 Task: Look for space in Petrosani, Romania from 5th July, 2023 to 15th July, 2023 for 9 adults in price range Rs.15000 to Rs.25000. Place can be entire place with 5 bedrooms having 5 beds and 5 bathrooms. Property type can be house, flat, guest house. Booking option can be shelf check-in. Required host language is English.
Action: Mouse moved to (474, 99)
Screenshot: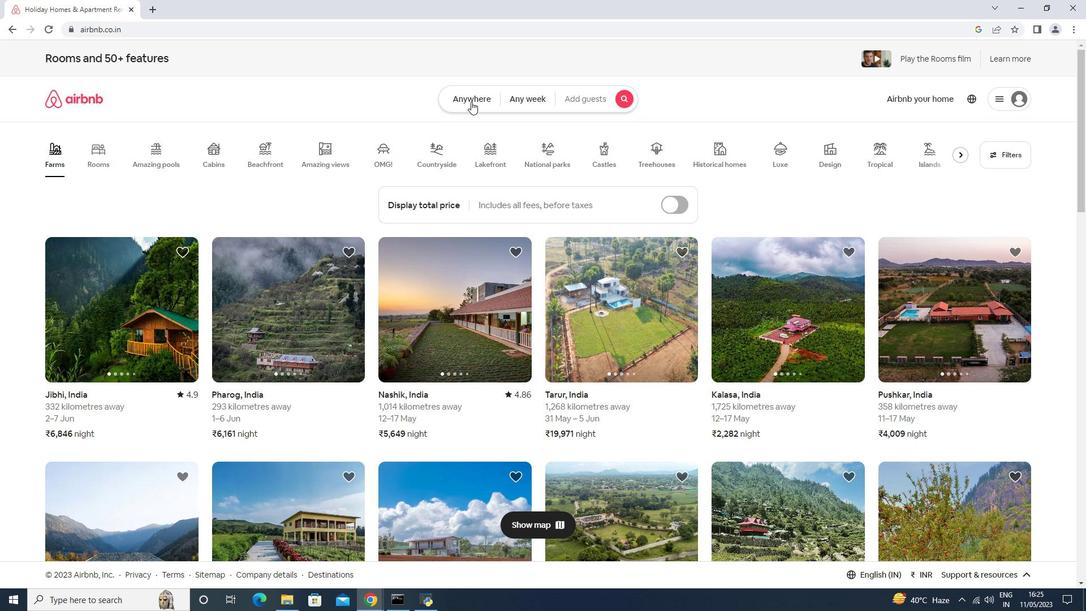 
Action: Mouse pressed left at (474, 99)
Screenshot: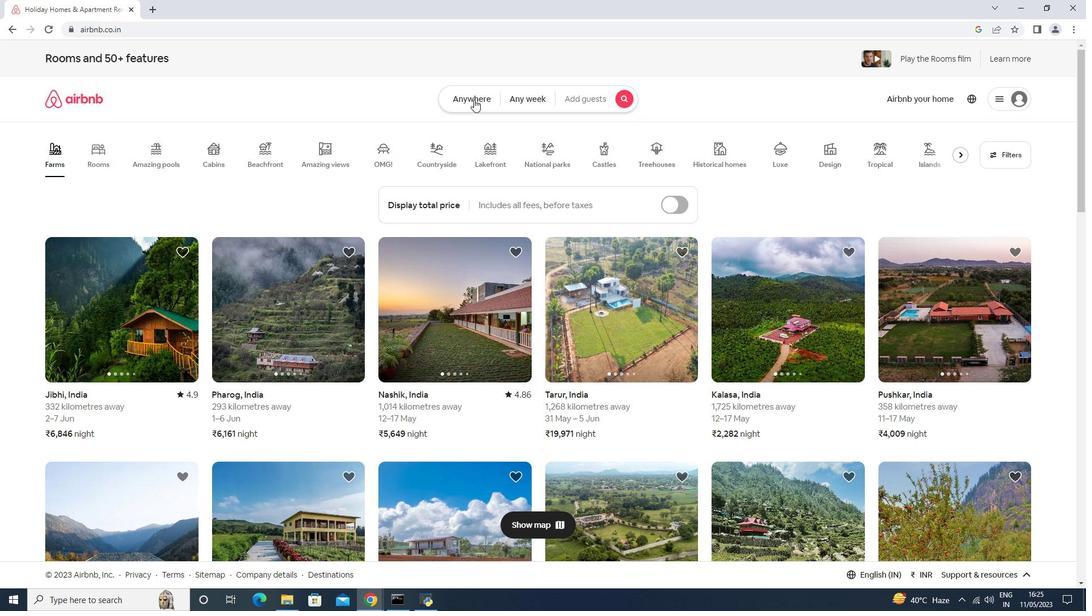 
Action: Mouse moved to (419, 143)
Screenshot: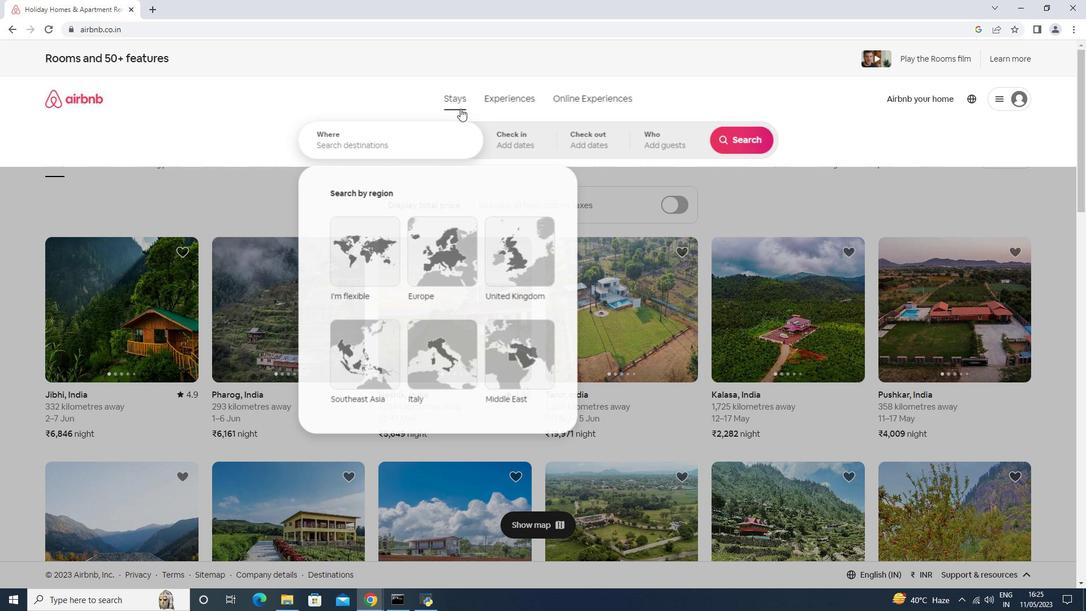 
Action: Mouse pressed left at (419, 143)
Screenshot: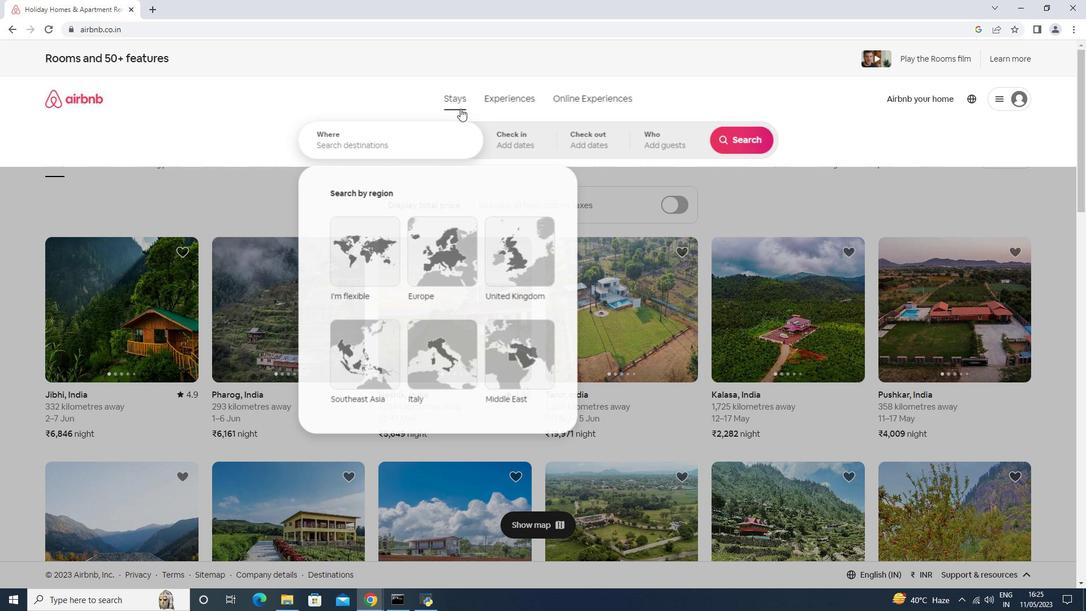 
Action: Mouse moved to (420, 143)
Screenshot: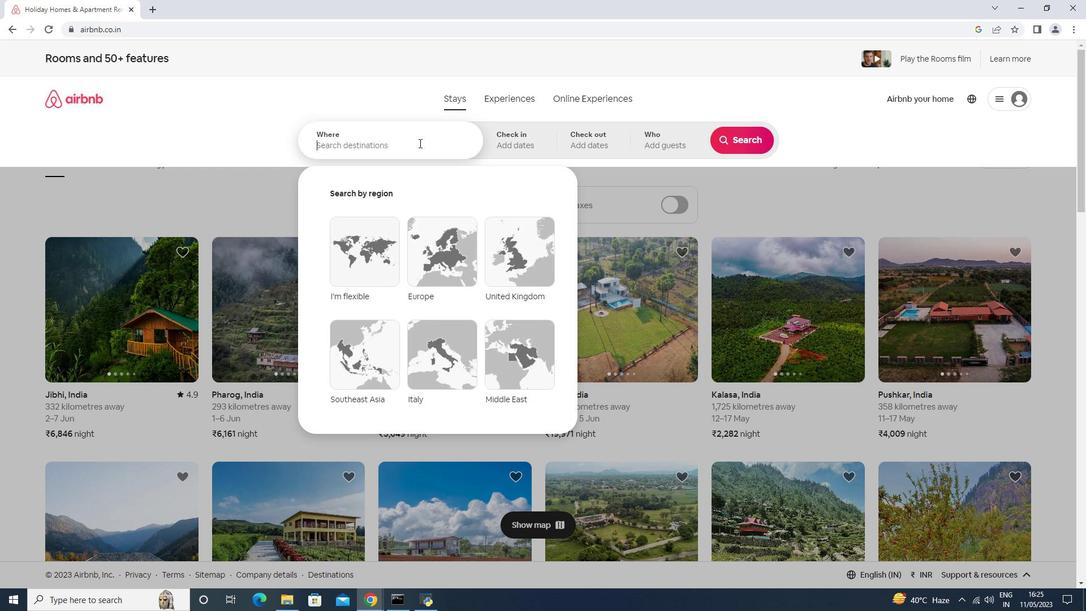
Action: Key pressed <Key.shift>Petrosani,<Key.space><Key.shift>Romania<Key.enter>
Screenshot: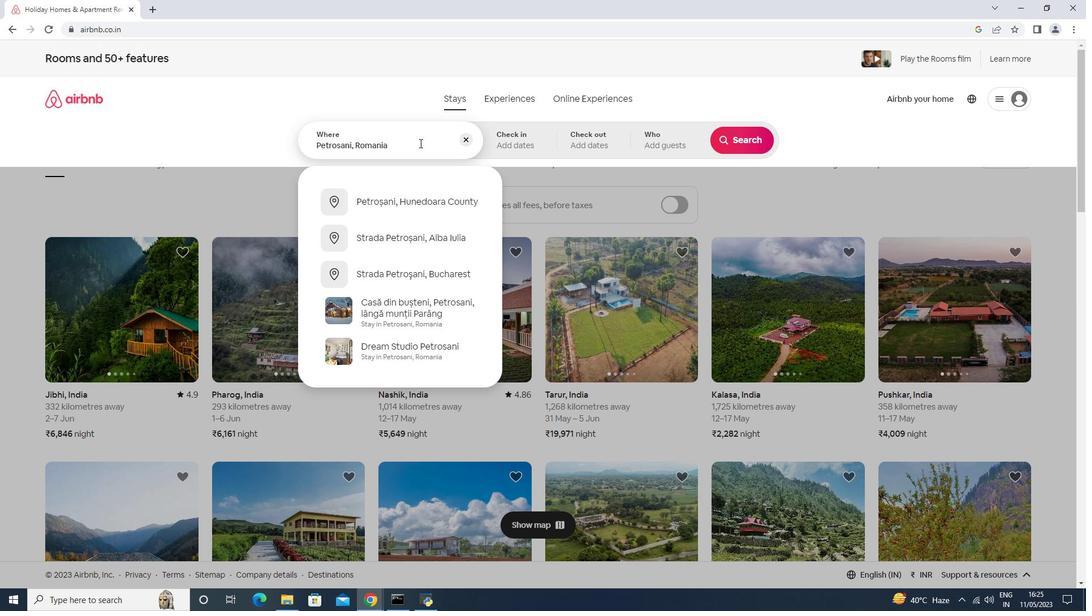 
Action: Mouse moved to (735, 232)
Screenshot: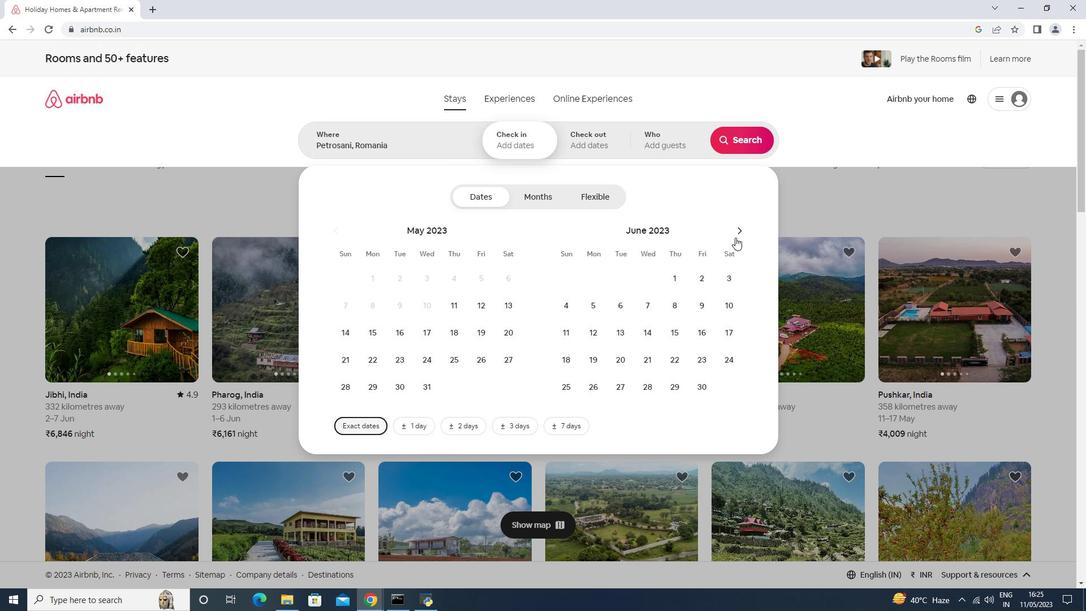 
Action: Mouse pressed left at (735, 232)
Screenshot: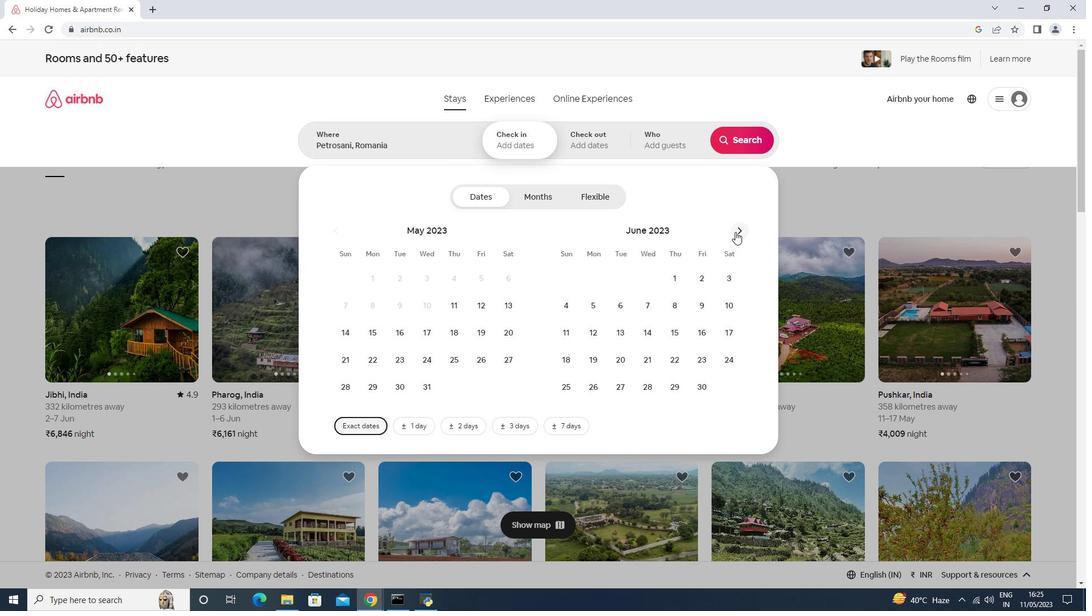 
Action: Mouse moved to (645, 306)
Screenshot: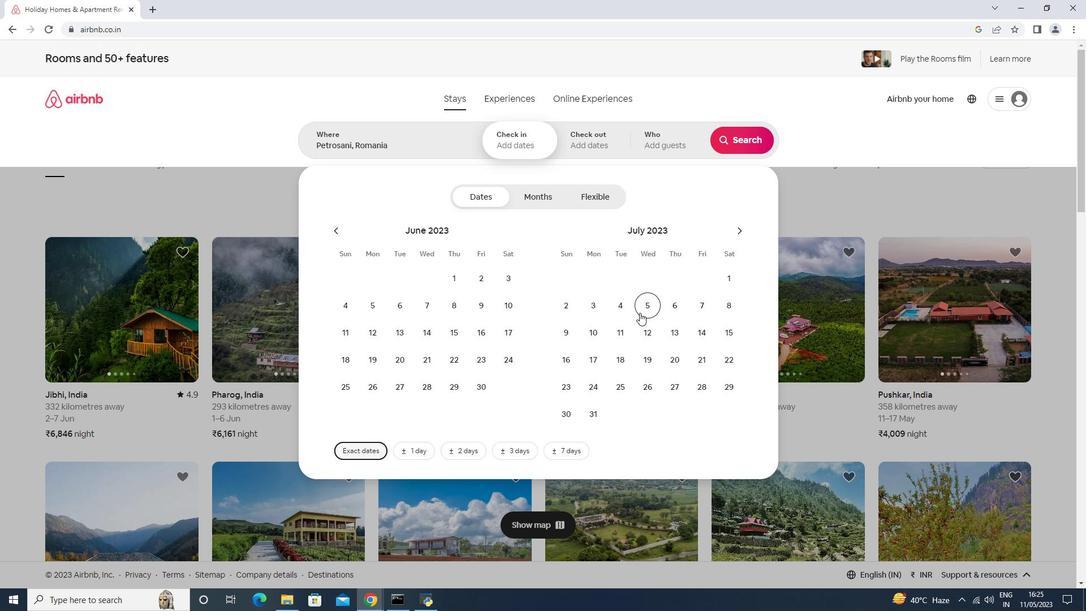 
Action: Mouse pressed left at (645, 306)
Screenshot: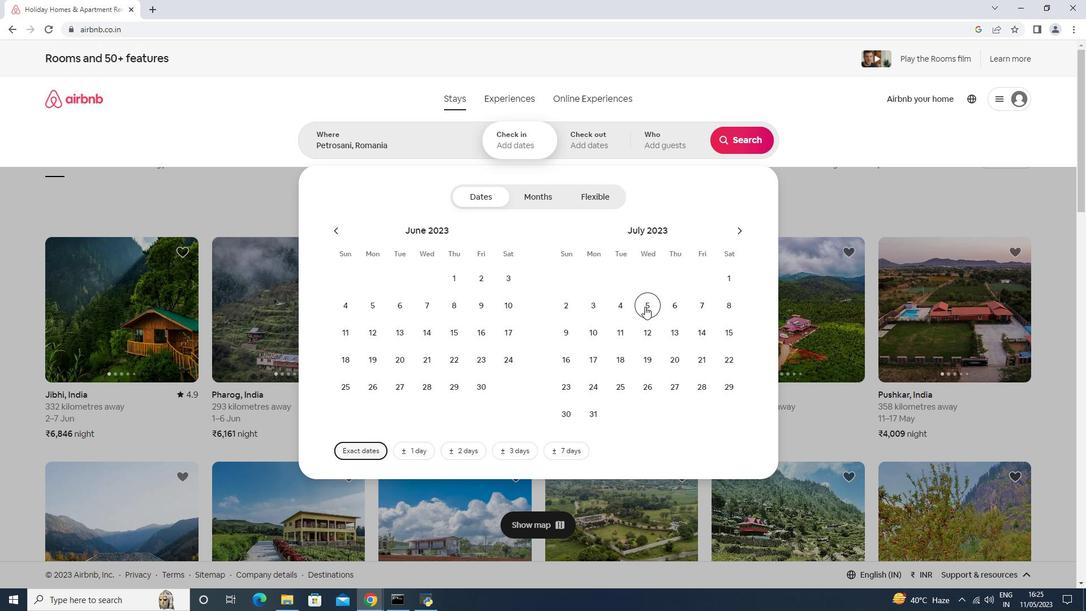 
Action: Mouse moved to (725, 327)
Screenshot: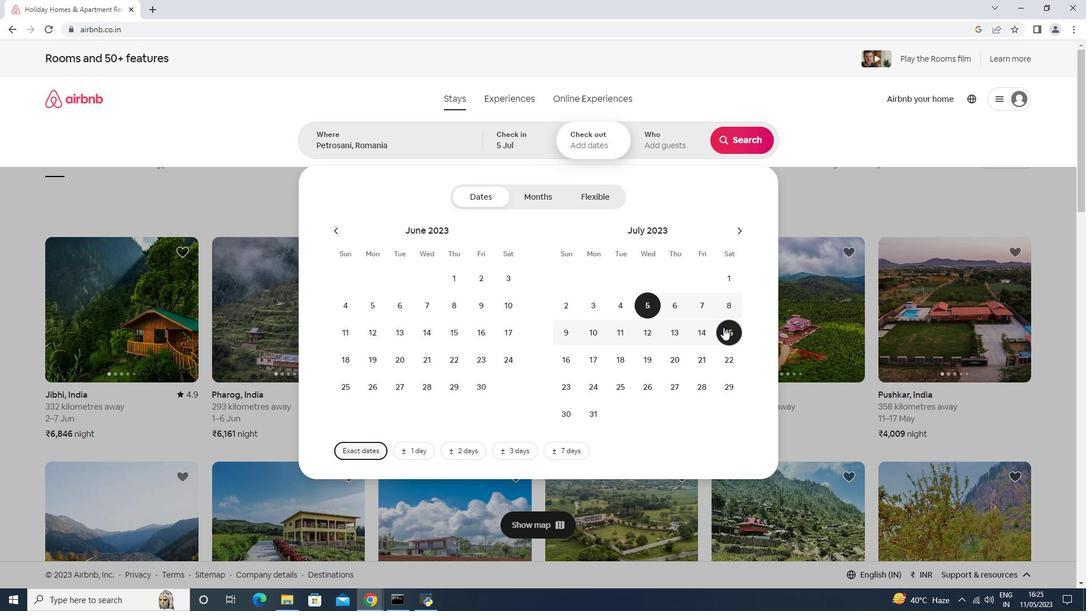 
Action: Mouse pressed left at (724, 327)
Screenshot: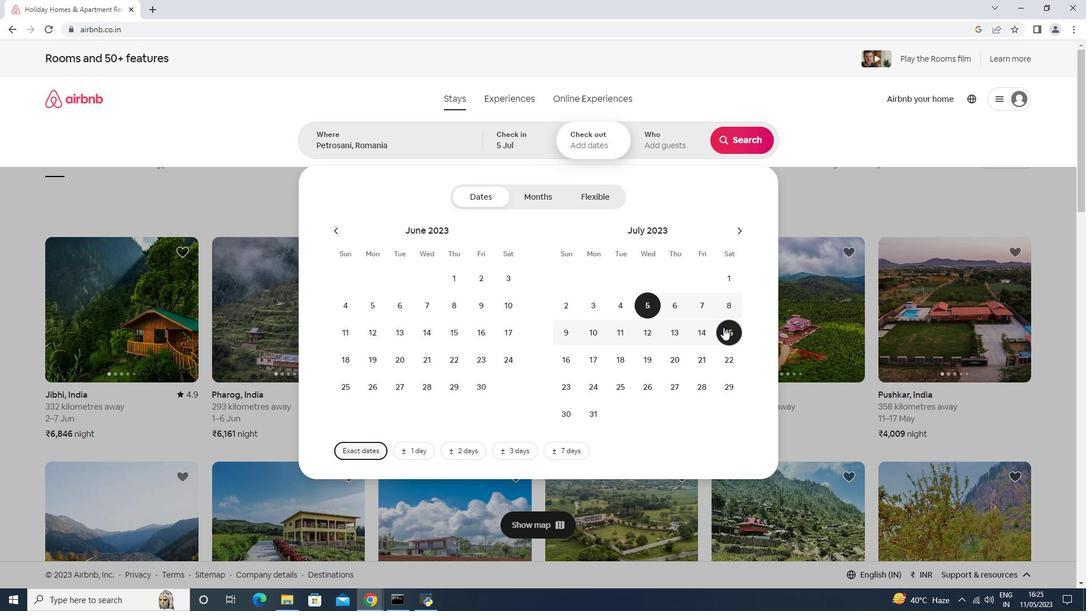 
Action: Mouse moved to (680, 146)
Screenshot: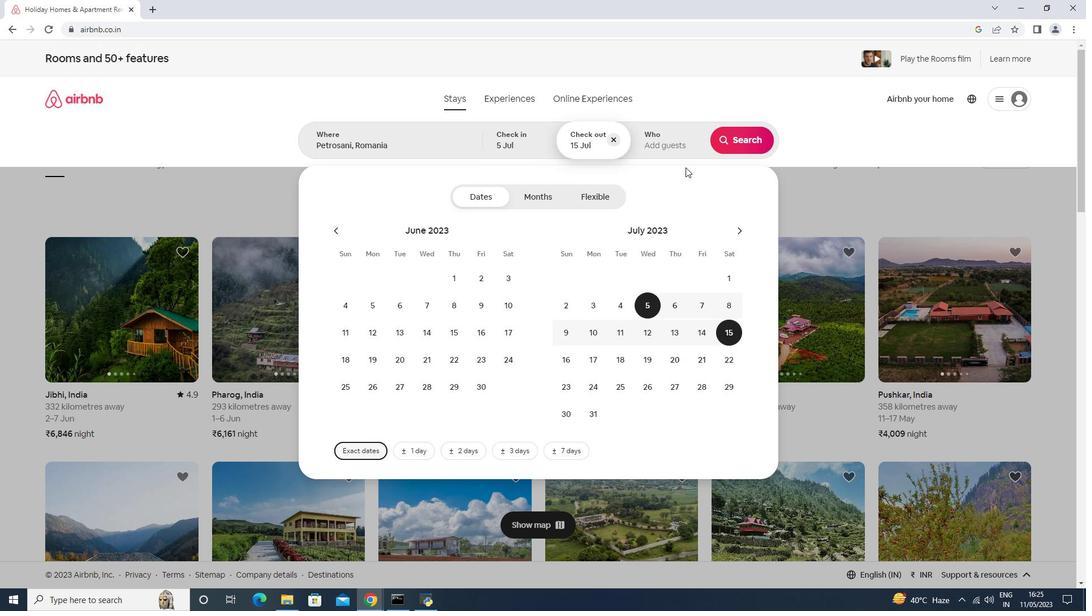 
Action: Mouse pressed left at (680, 146)
Screenshot: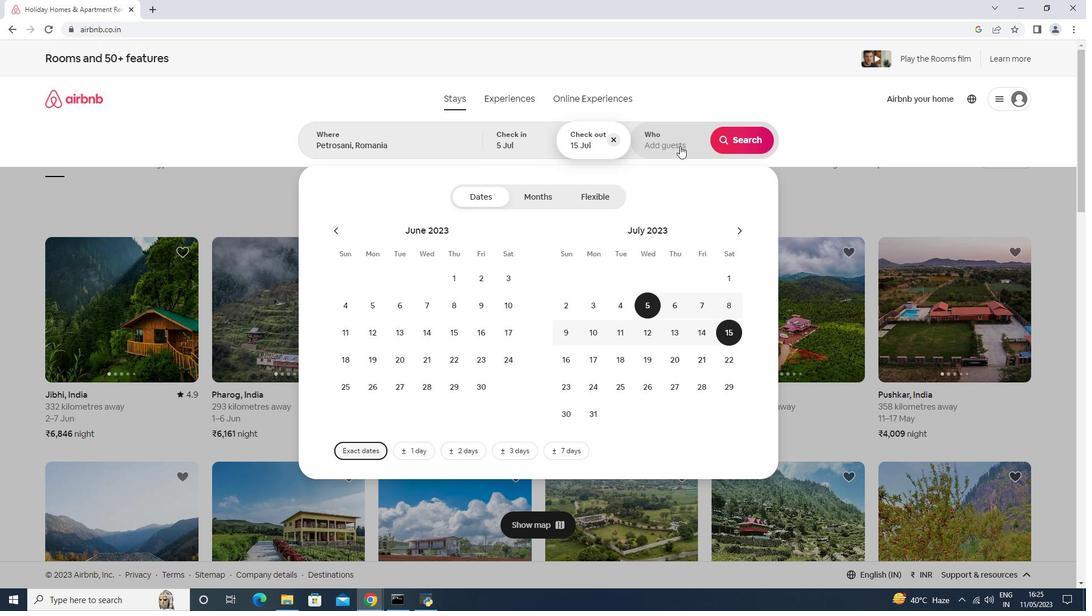 
Action: Mouse moved to (748, 199)
Screenshot: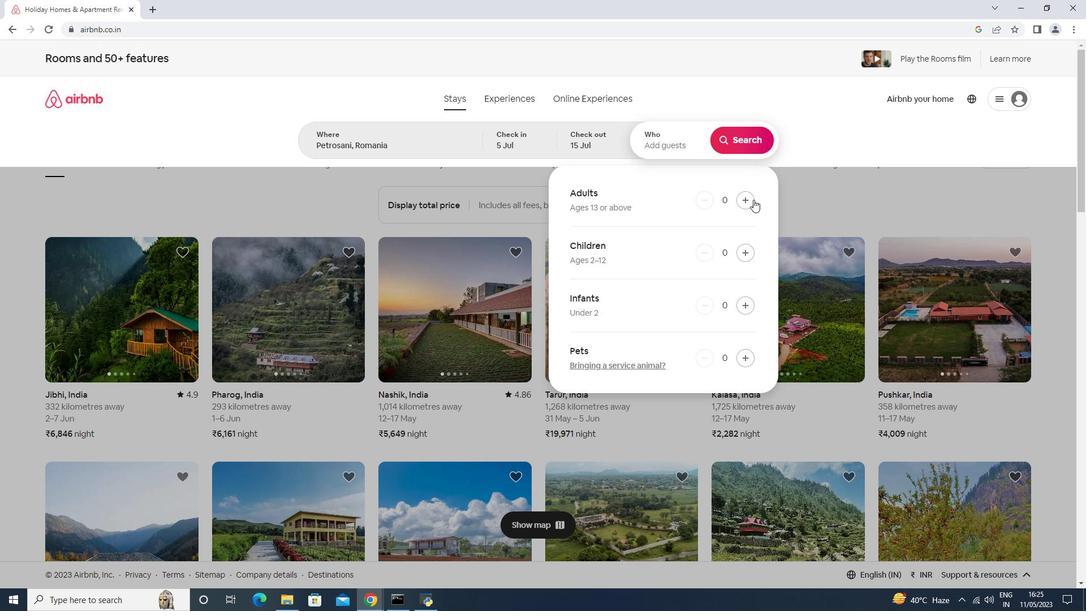
Action: Mouse pressed left at (748, 199)
Screenshot: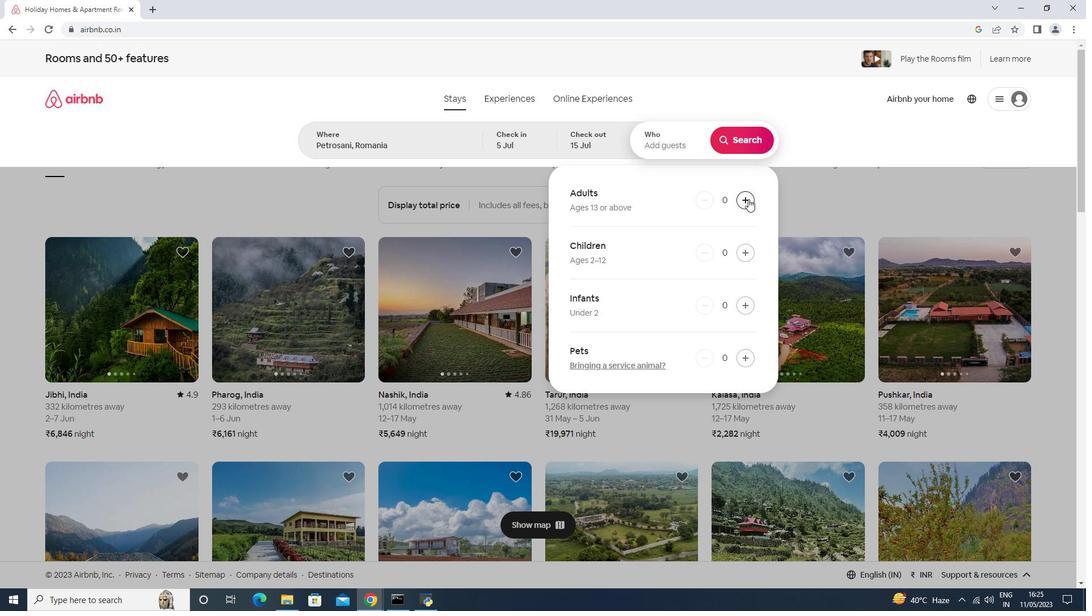 
Action: Mouse pressed left at (748, 199)
Screenshot: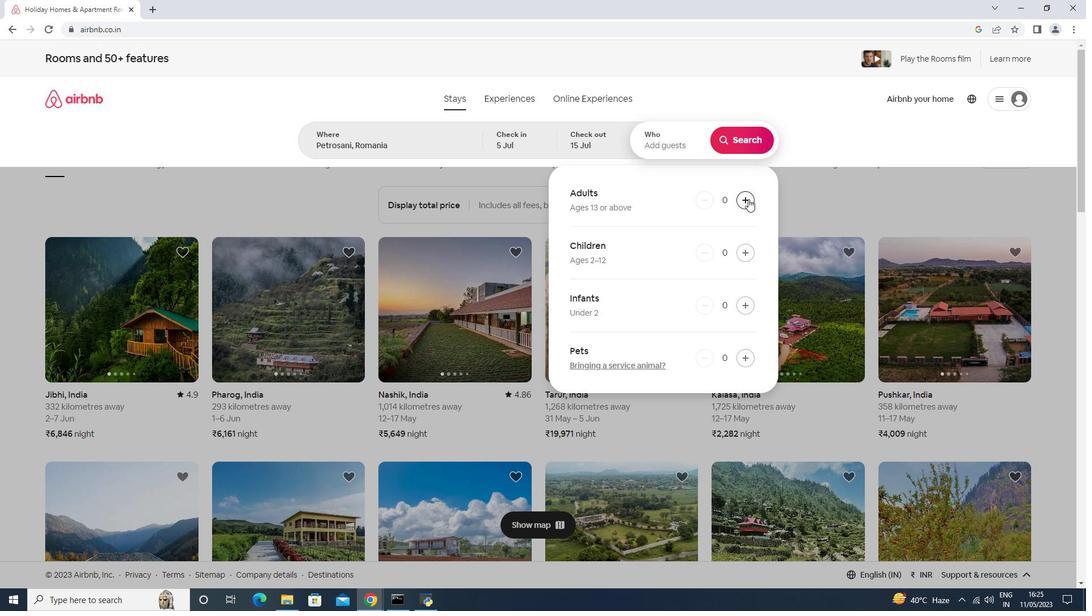 
Action: Mouse pressed left at (748, 199)
Screenshot: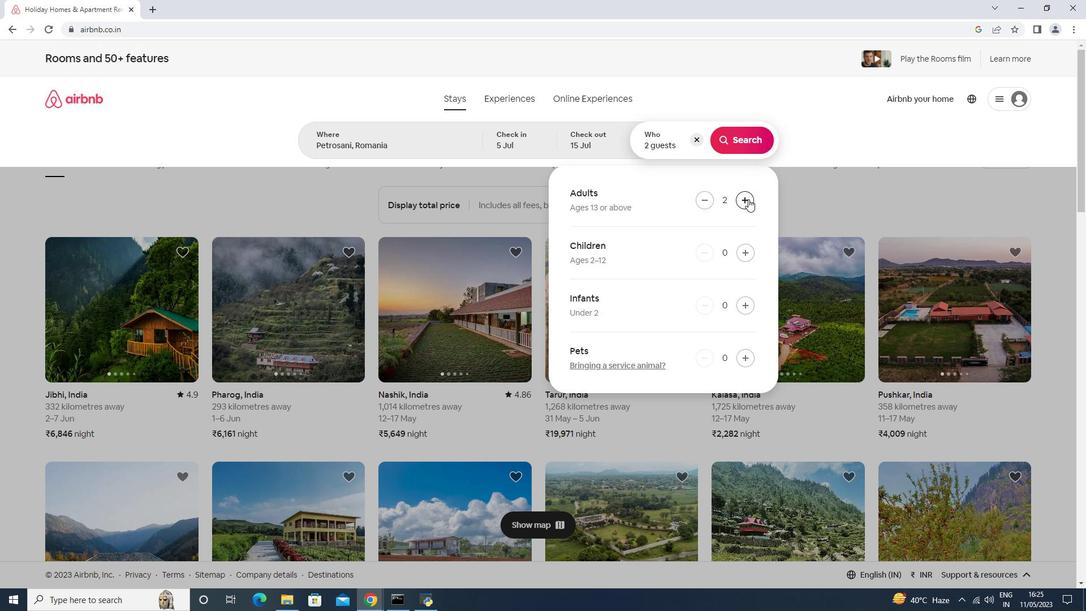 
Action: Mouse pressed left at (748, 199)
Screenshot: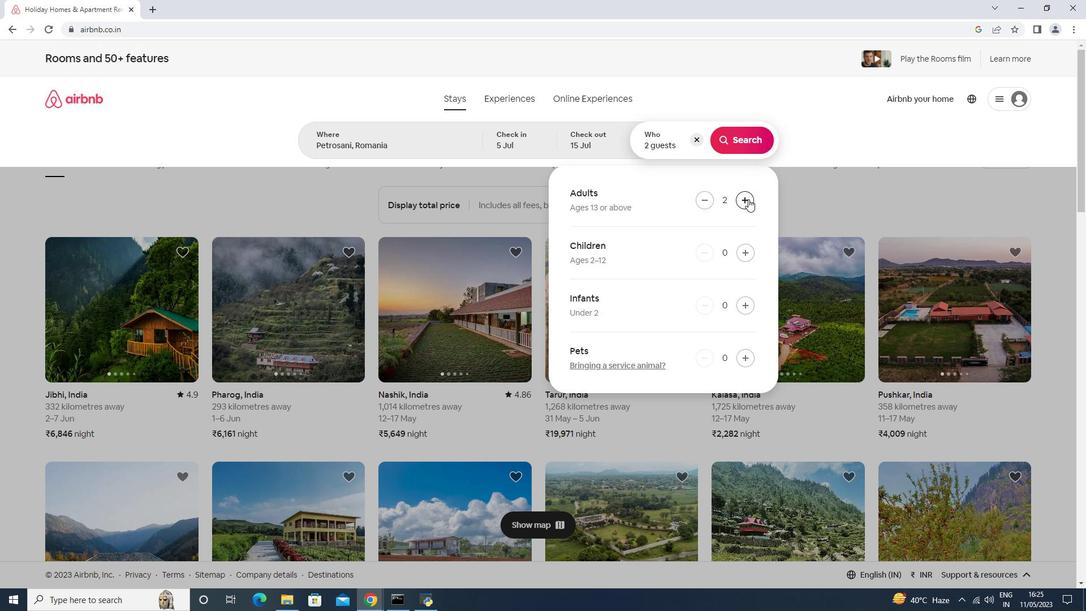 
Action: Mouse pressed left at (748, 199)
Screenshot: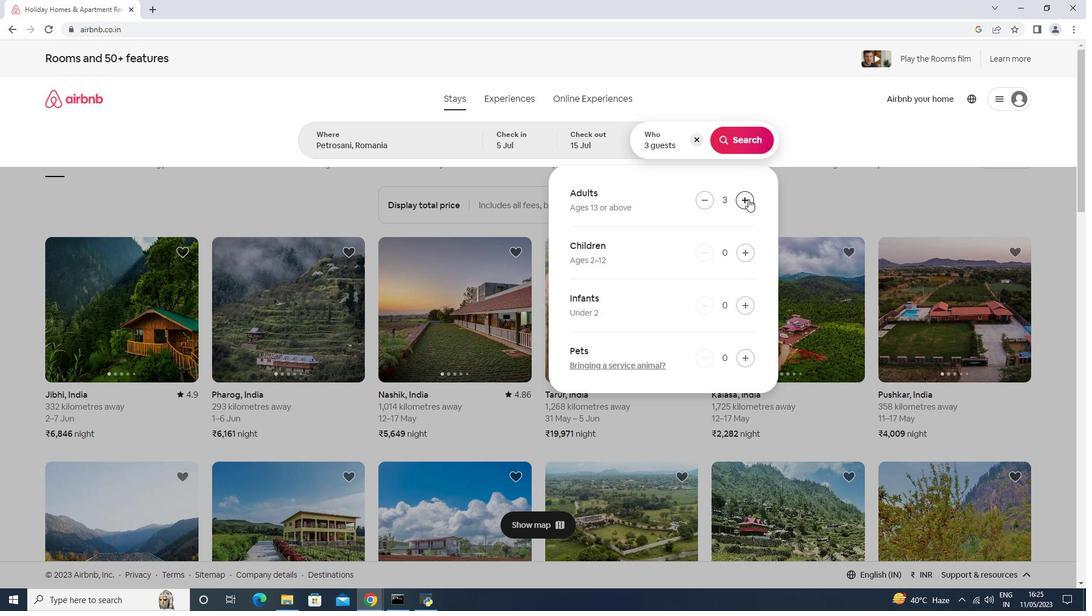 
Action: Mouse pressed left at (748, 199)
Screenshot: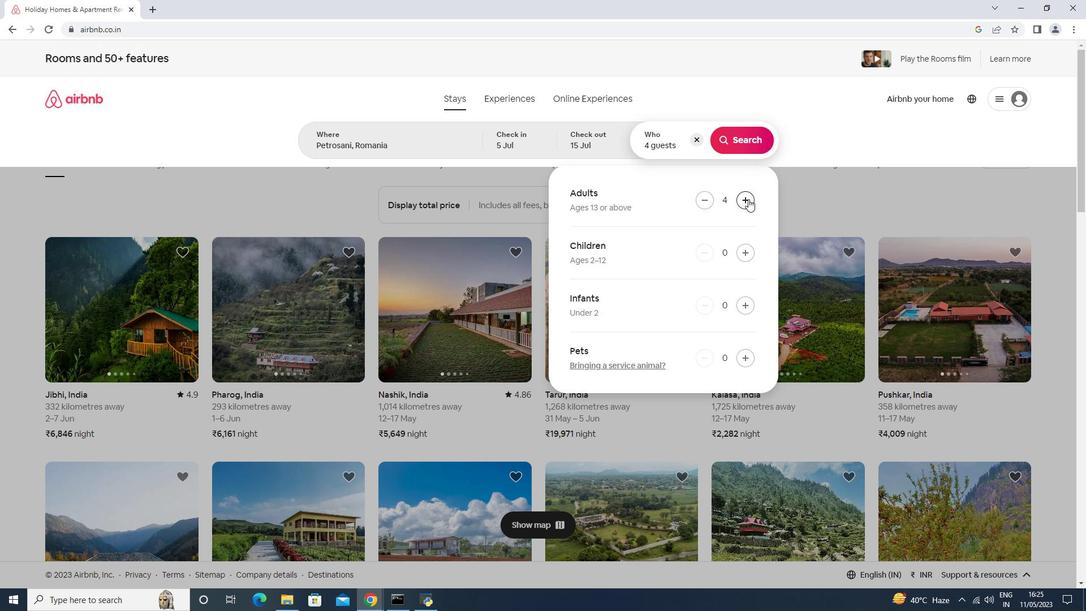 
Action: Mouse pressed left at (748, 199)
Screenshot: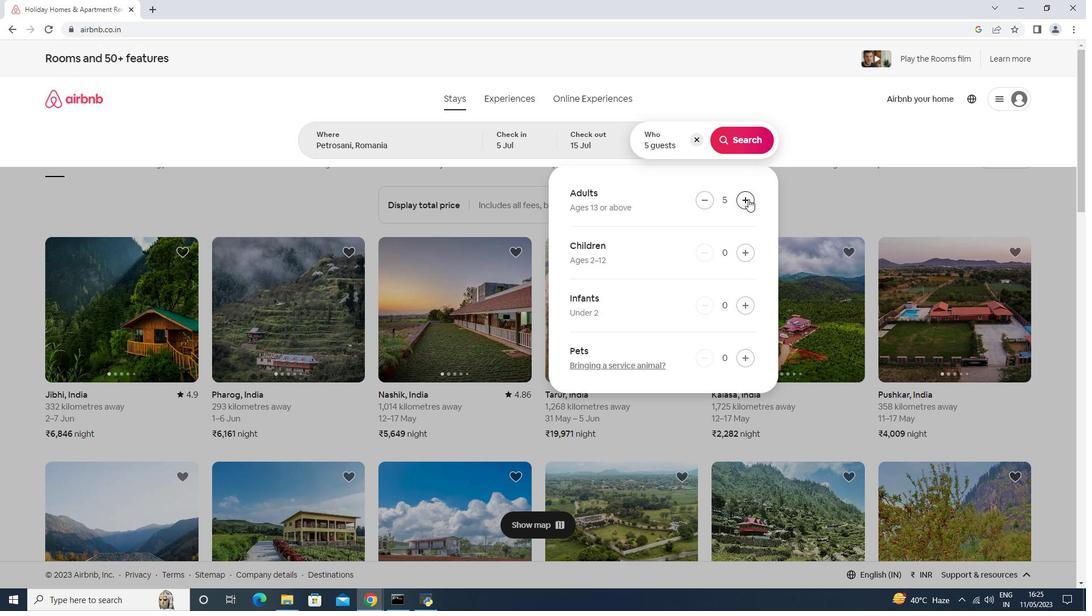 
Action: Mouse pressed left at (748, 199)
Screenshot: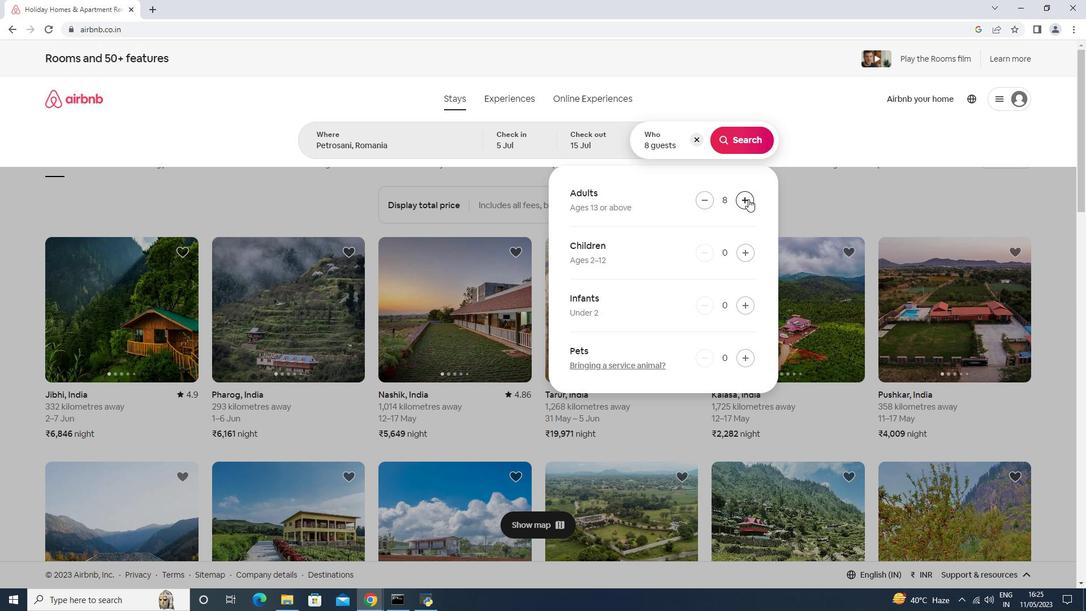 
Action: Mouse moved to (704, 200)
Screenshot: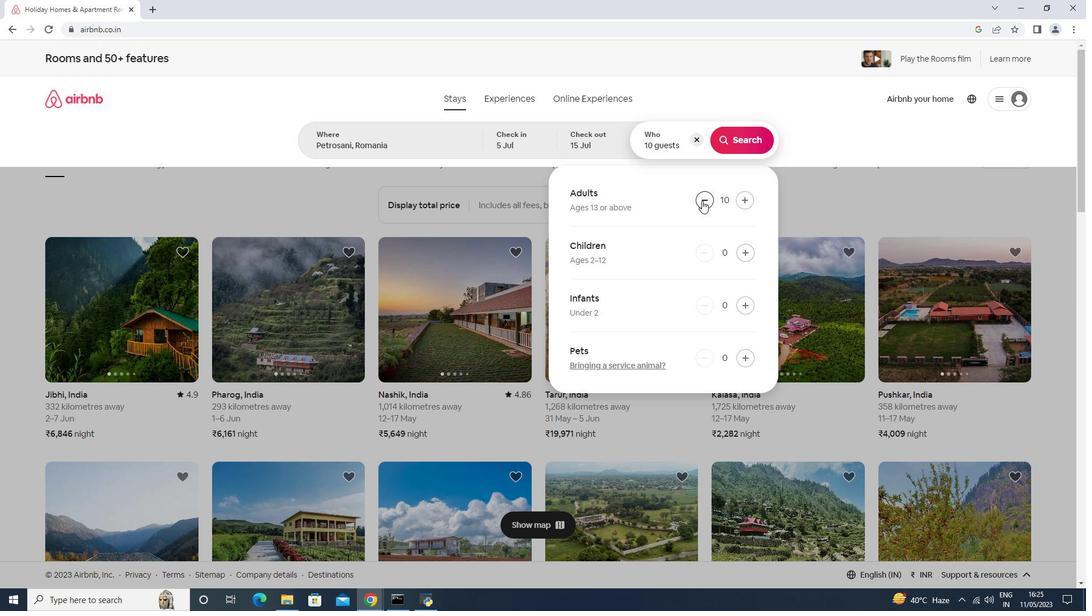 
Action: Mouse pressed left at (704, 200)
Screenshot: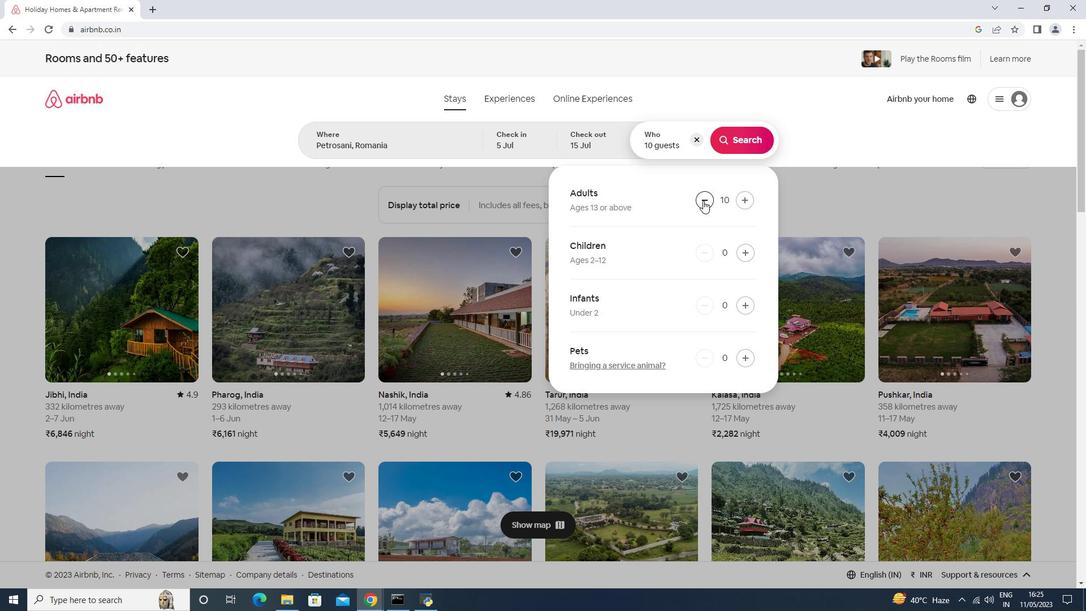 
Action: Mouse moved to (747, 137)
Screenshot: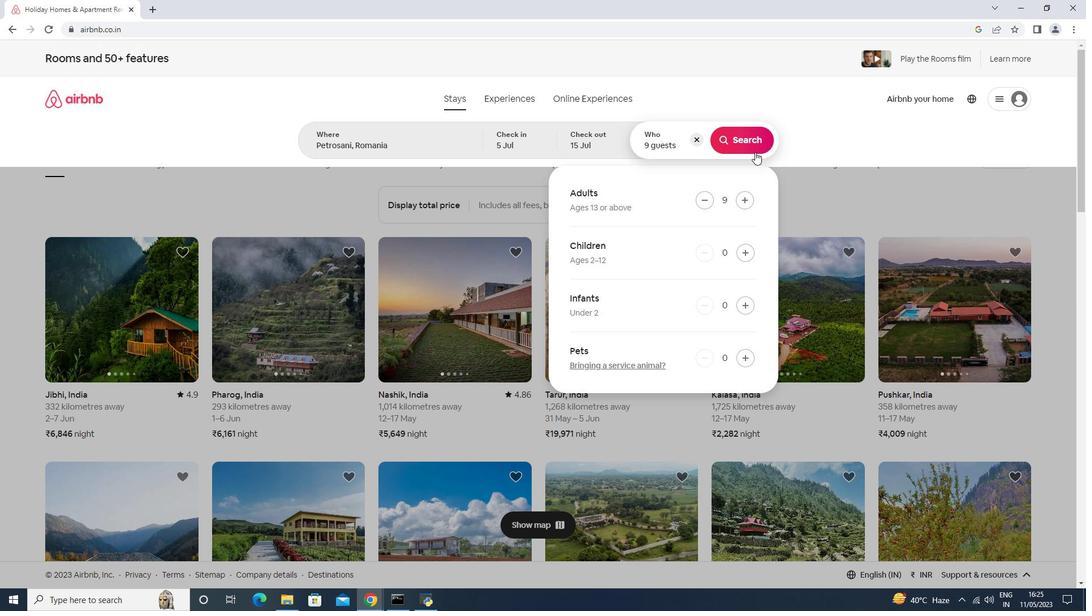
Action: Mouse pressed left at (747, 137)
Screenshot: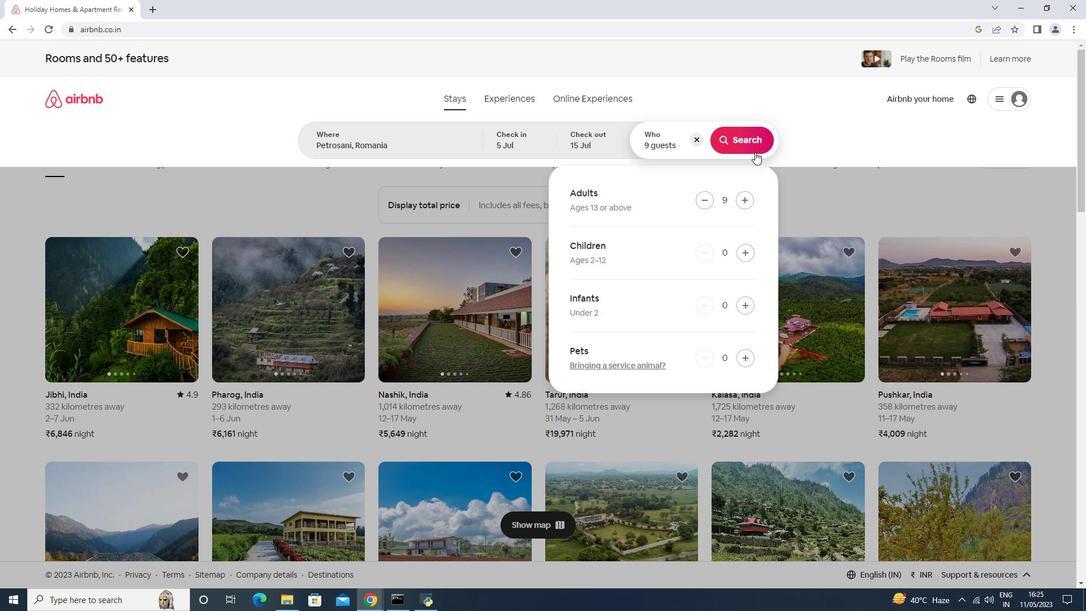 
Action: Mouse moved to (1040, 112)
Screenshot: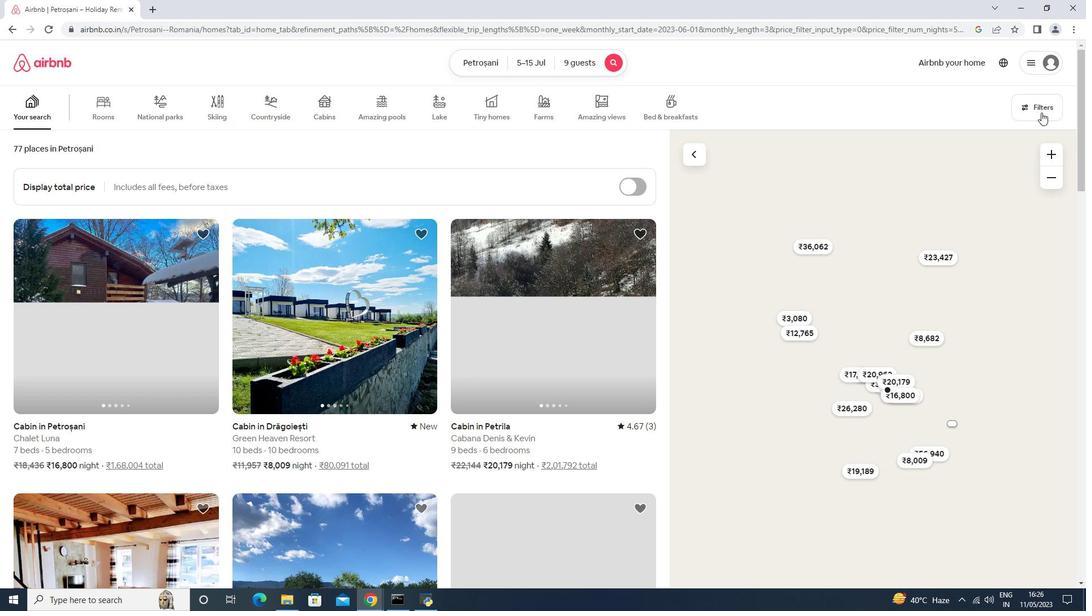 
Action: Mouse pressed left at (1040, 112)
Screenshot: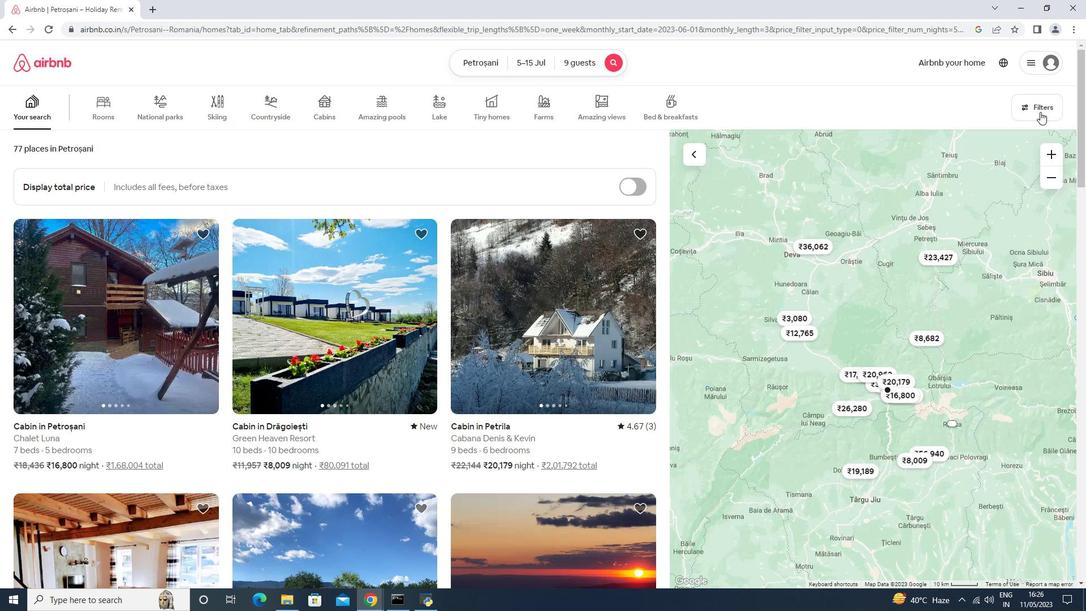 
Action: Mouse moved to (444, 376)
Screenshot: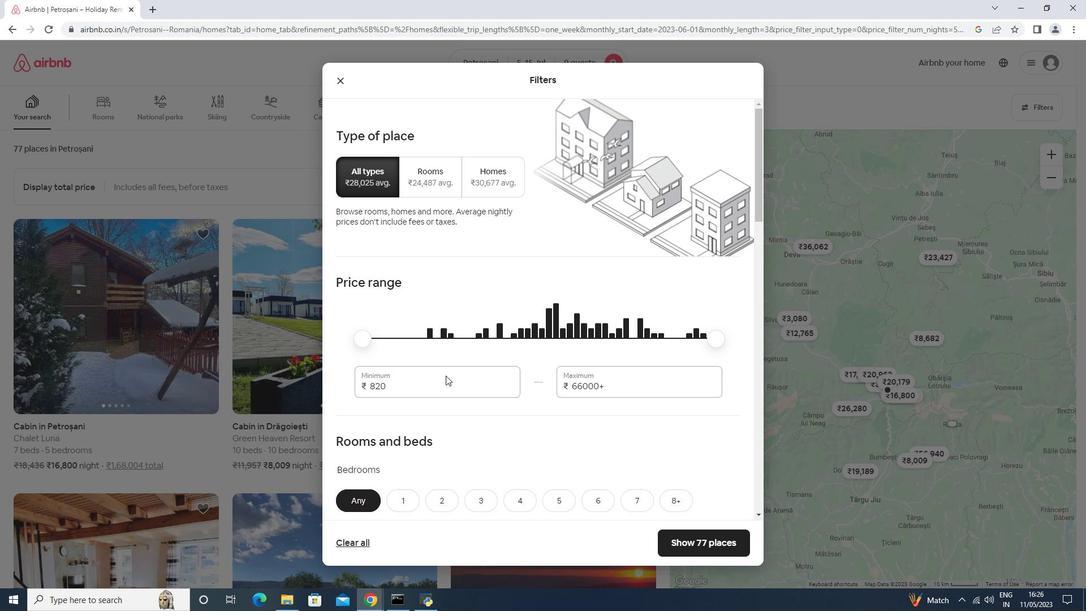 
Action: Mouse pressed left at (444, 376)
Screenshot: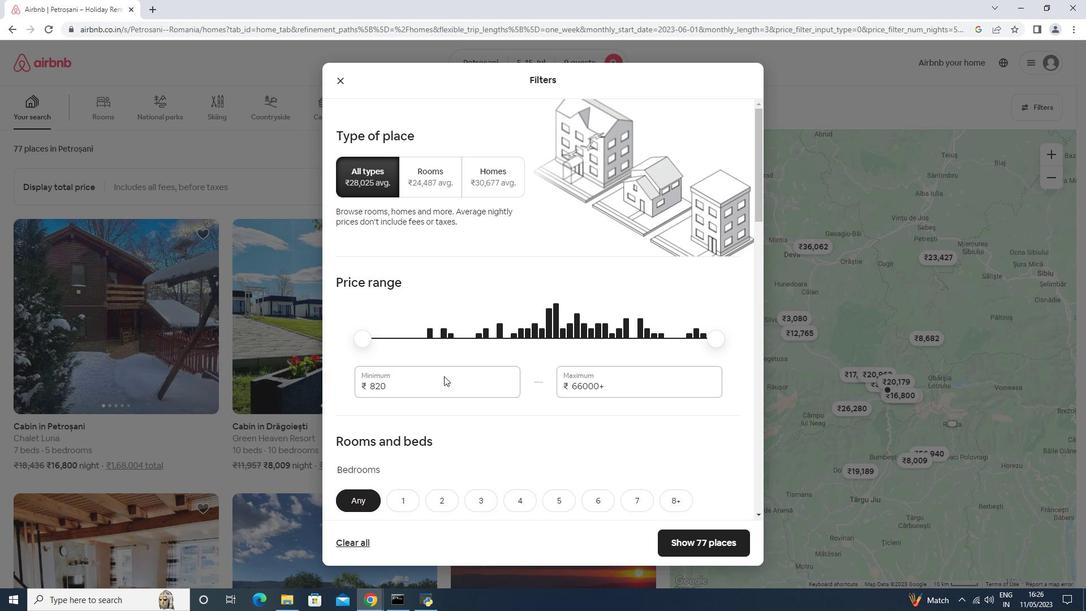 
Action: Mouse moved to (443, 368)
Screenshot: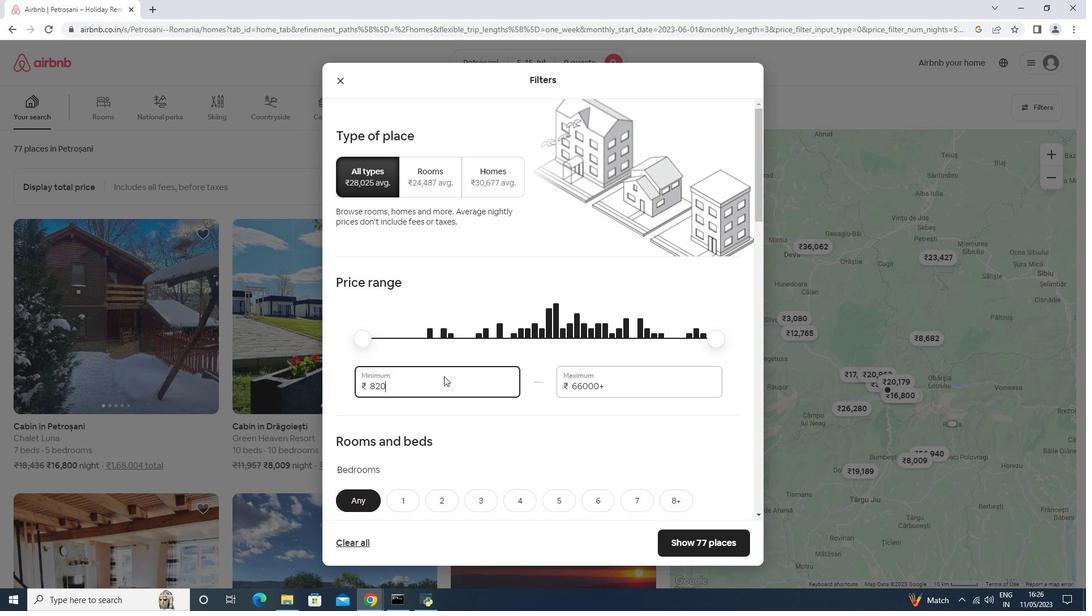 
Action: Key pressed <Key.backspace><Key.backspace><Key.backspace>15000<Key.tab>25000
Screenshot: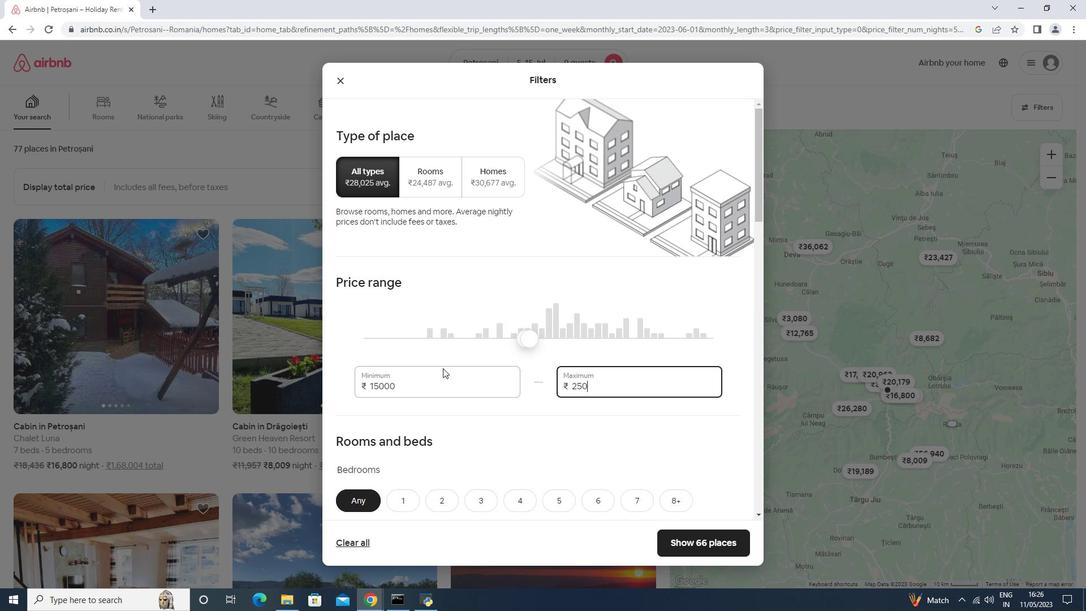 
Action: Mouse scrolled (443, 367) with delta (0, 0)
Screenshot: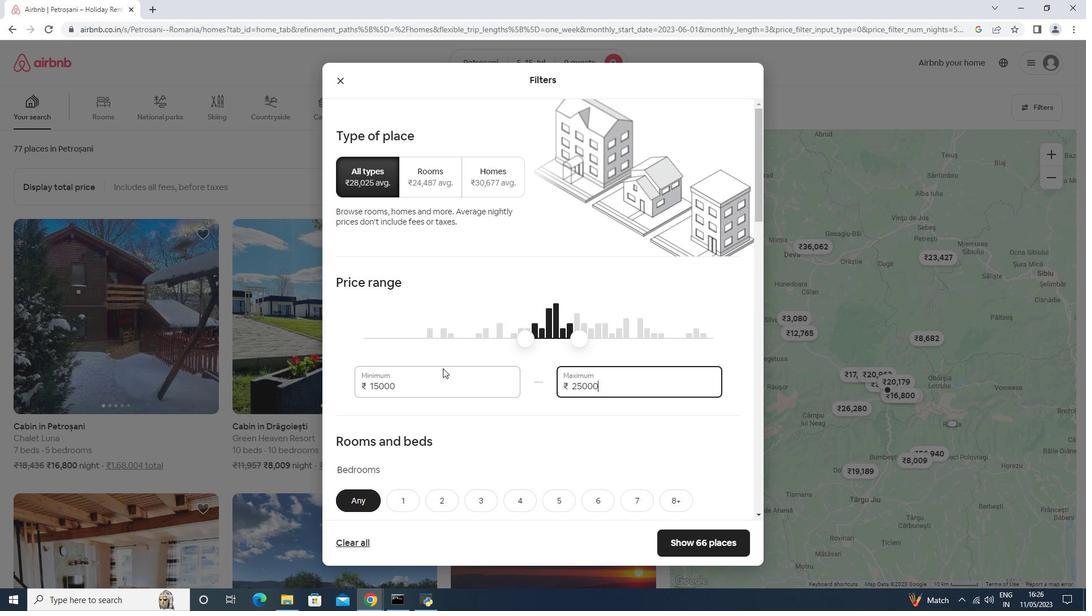 
Action: Mouse scrolled (443, 367) with delta (0, 0)
Screenshot: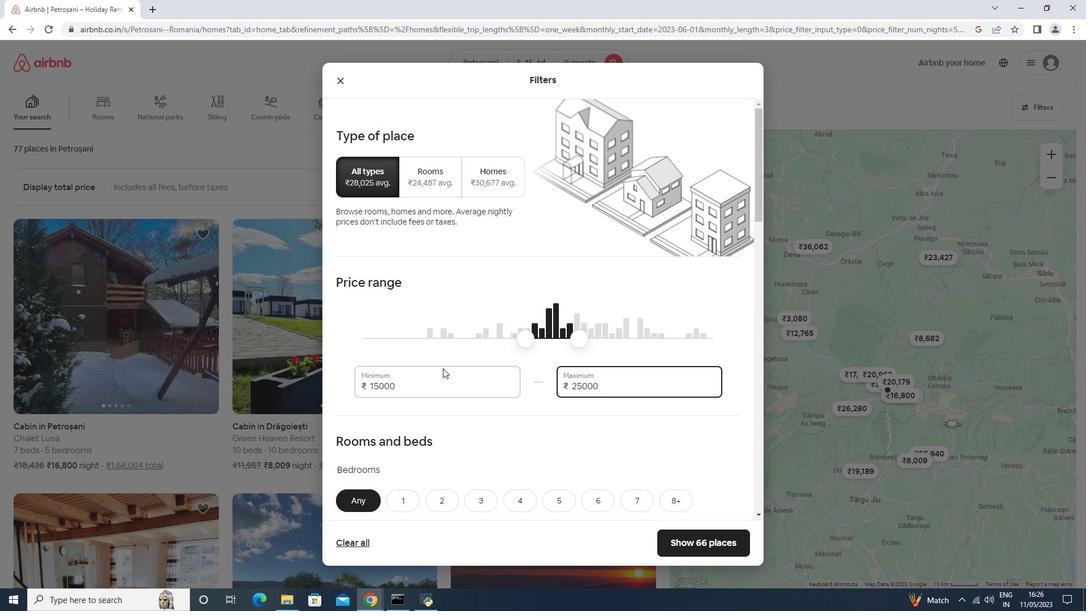
Action: Mouse moved to (568, 385)
Screenshot: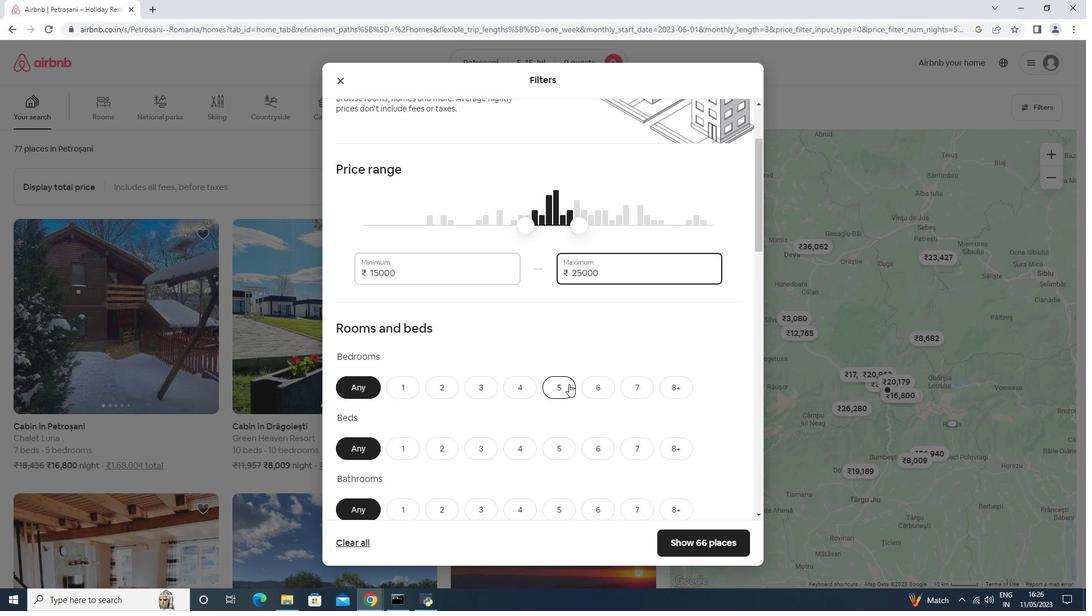 
Action: Mouse pressed left at (568, 385)
Screenshot: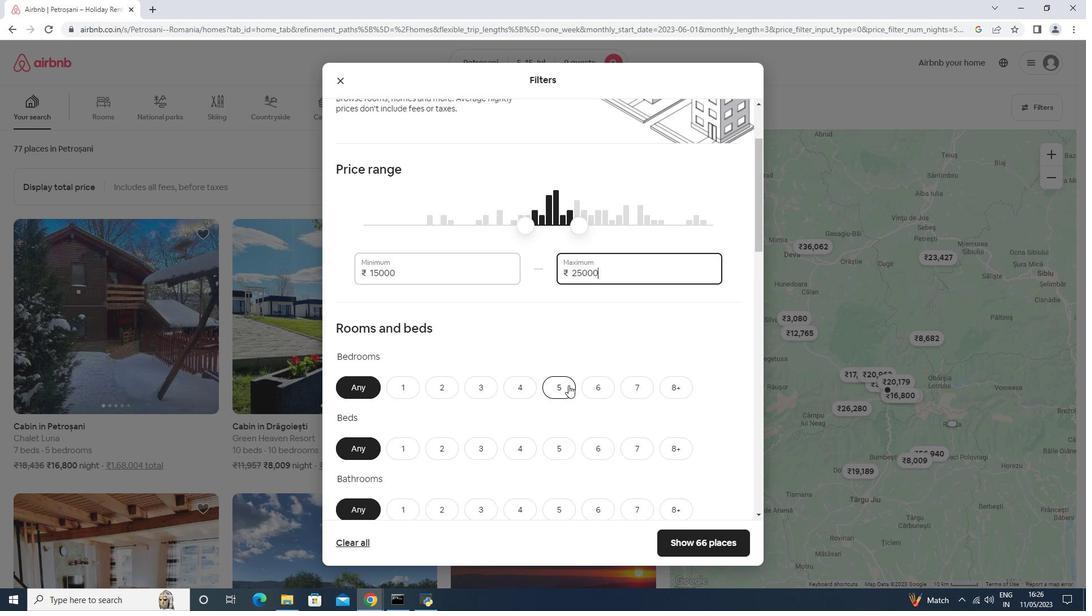 
Action: Mouse moved to (564, 455)
Screenshot: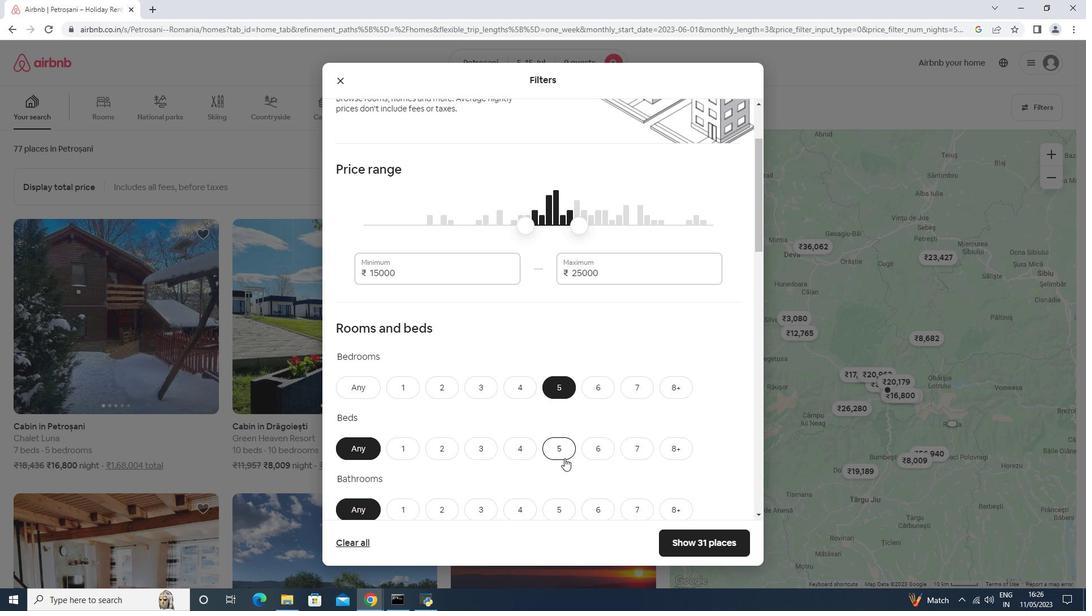 
Action: Mouse pressed left at (564, 455)
Screenshot: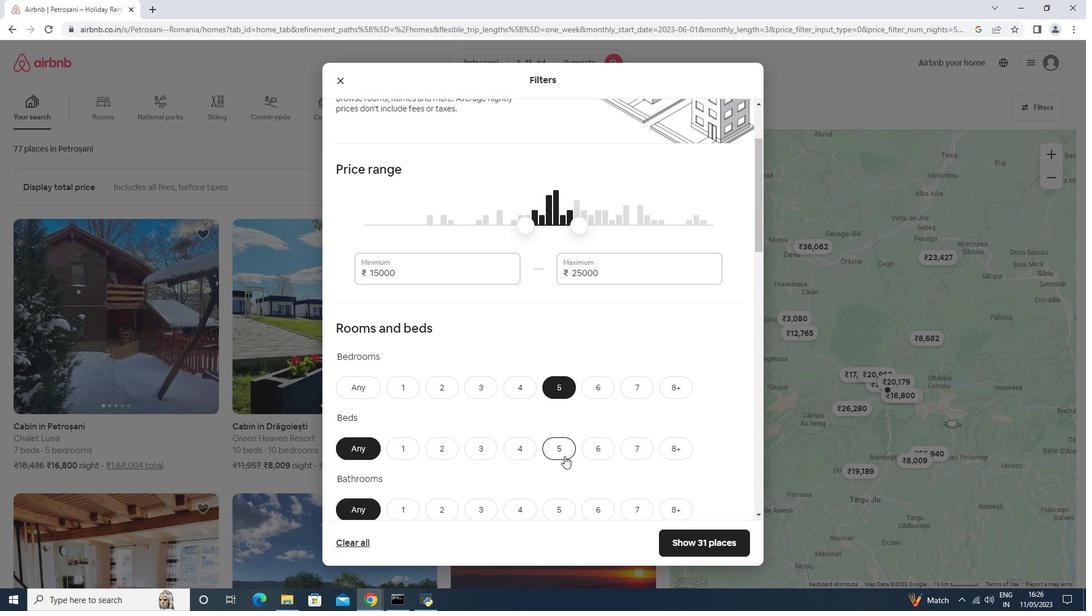 
Action: Mouse moved to (555, 504)
Screenshot: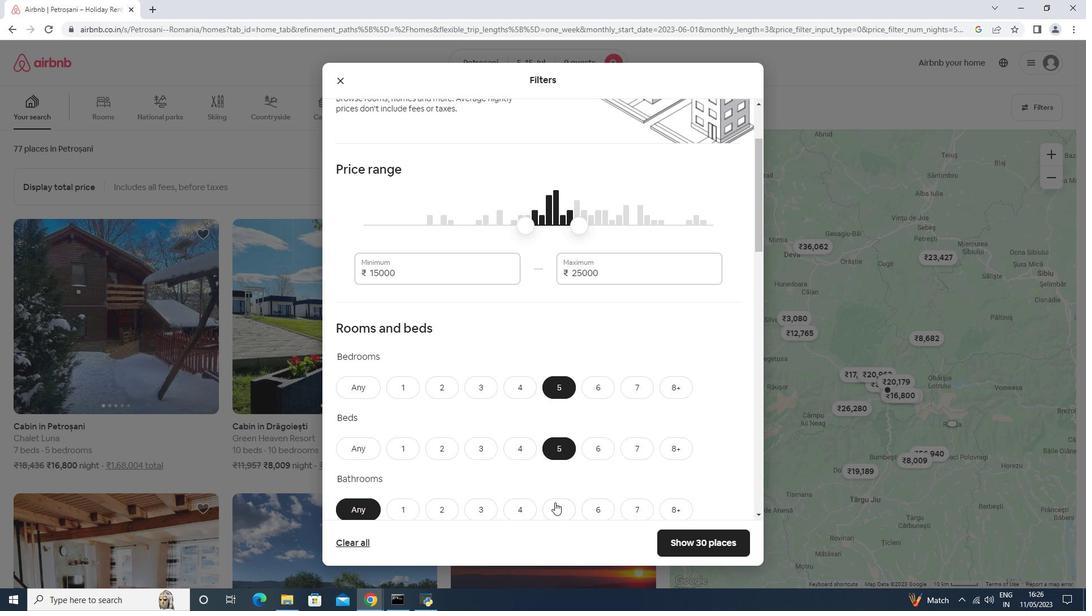 
Action: Mouse pressed left at (555, 504)
Screenshot: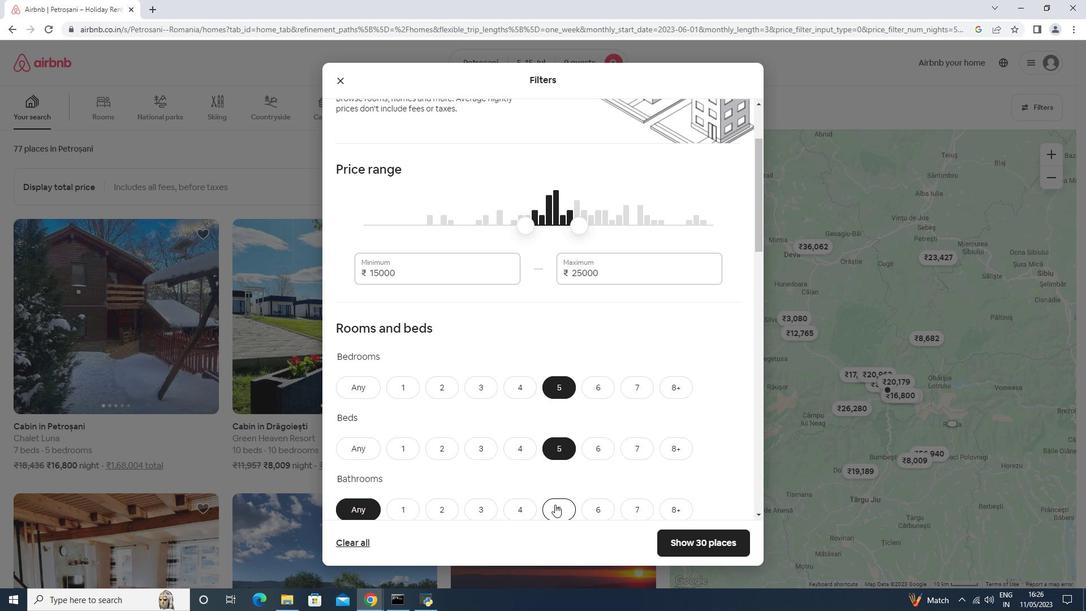 
Action: Mouse moved to (558, 495)
Screenshot: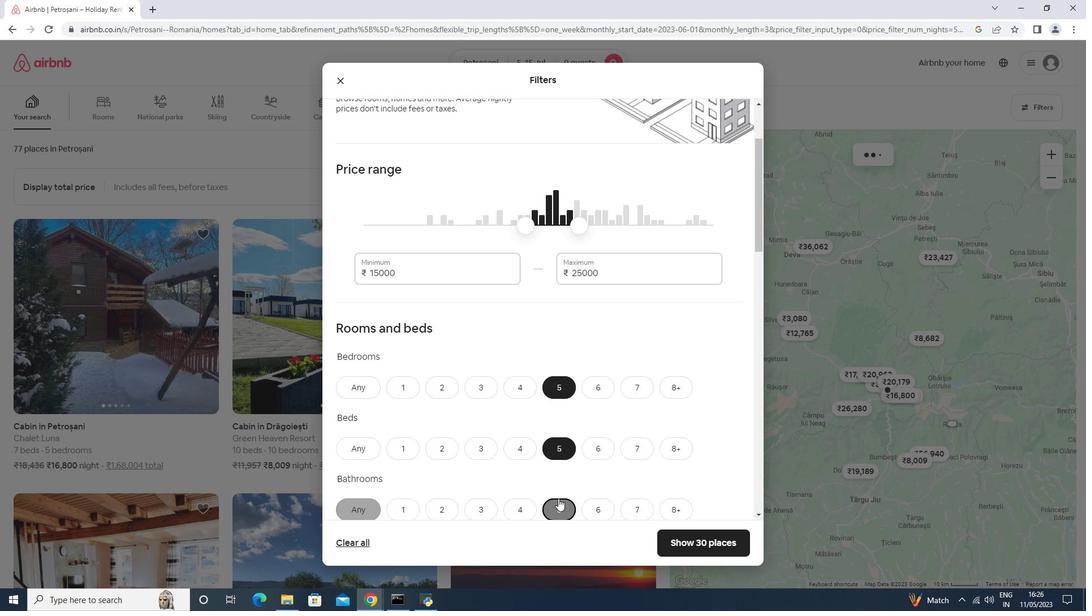 
Action: Mouse scrolled (558, 495) with delta (0, 0)
Screenshot: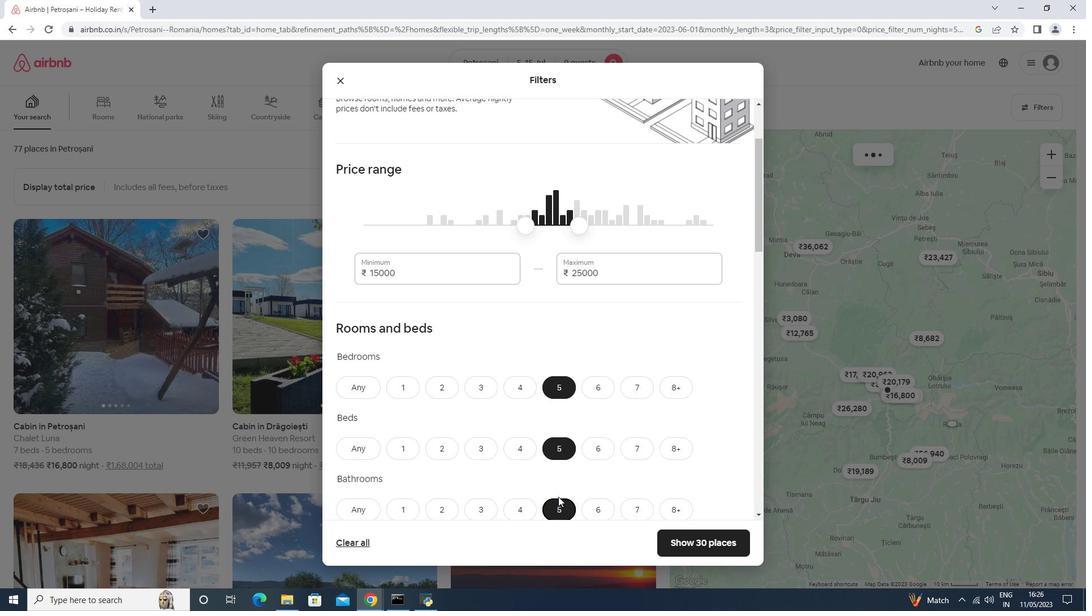 
Action: Mouse scrolled (558, 495) with delta (0, 0)
Screenshot: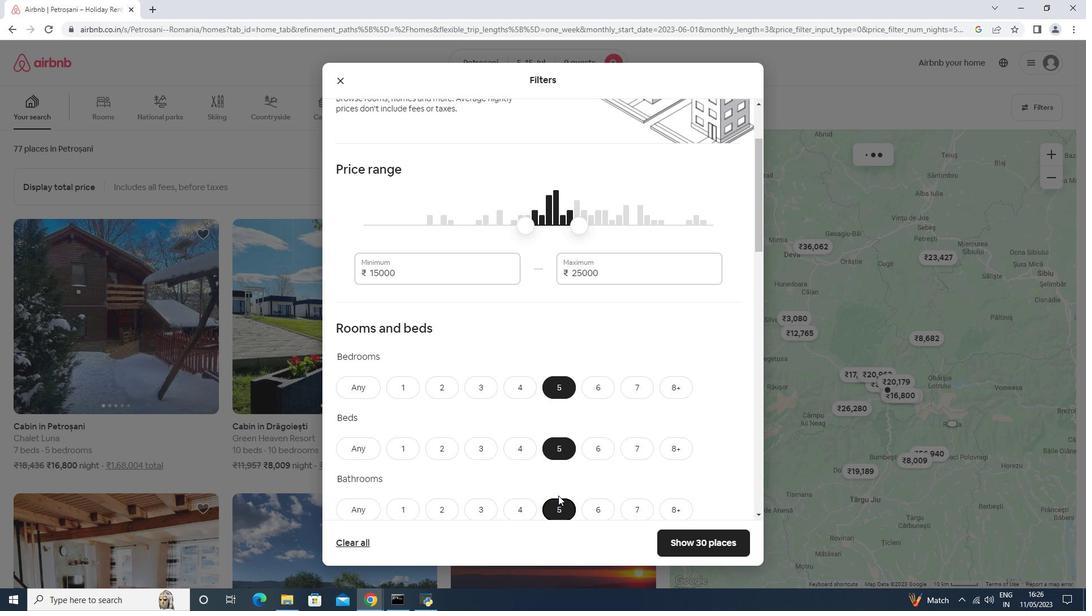 
Action: Mouse scrolled (558, 495) with delta (0, 0)
Screenshot: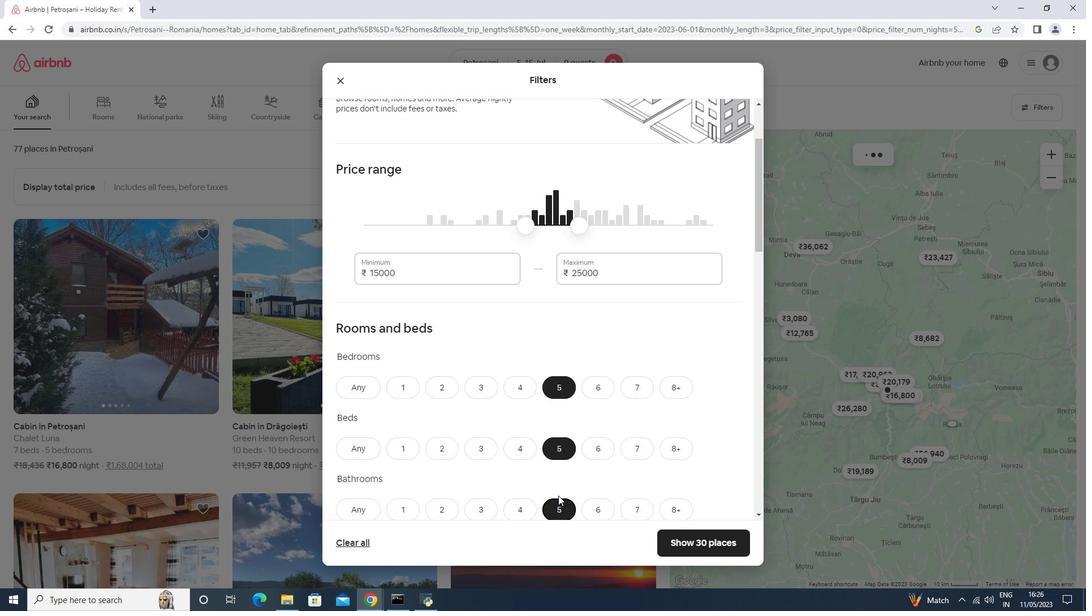 
Action: Mouse scrolled (558, 495) with delta (0, 0)
Screenshot: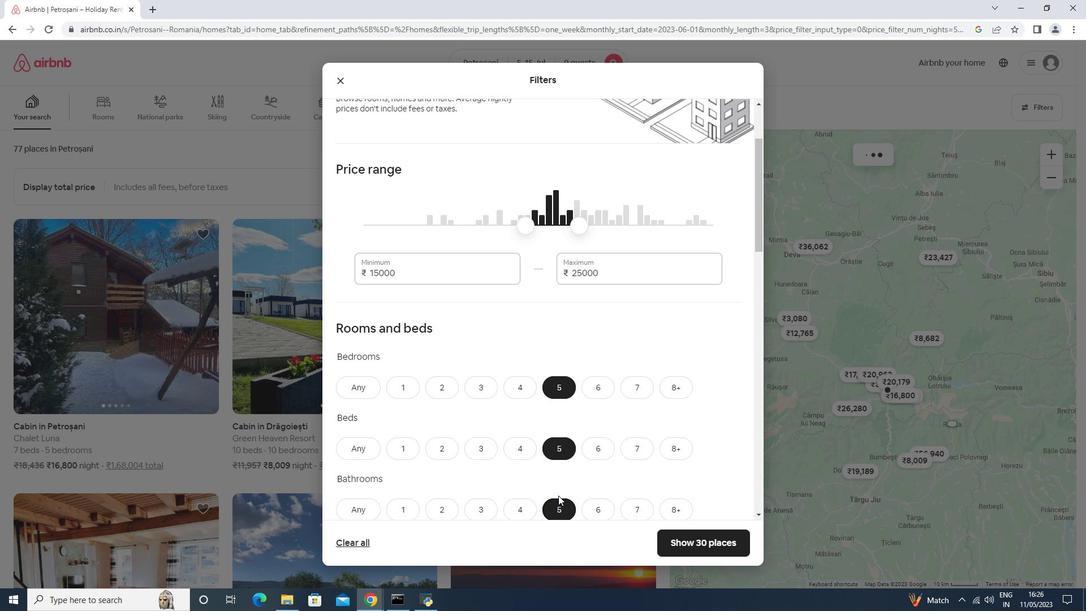 
Action: Mouse moved to (412, 414)
Screenshot: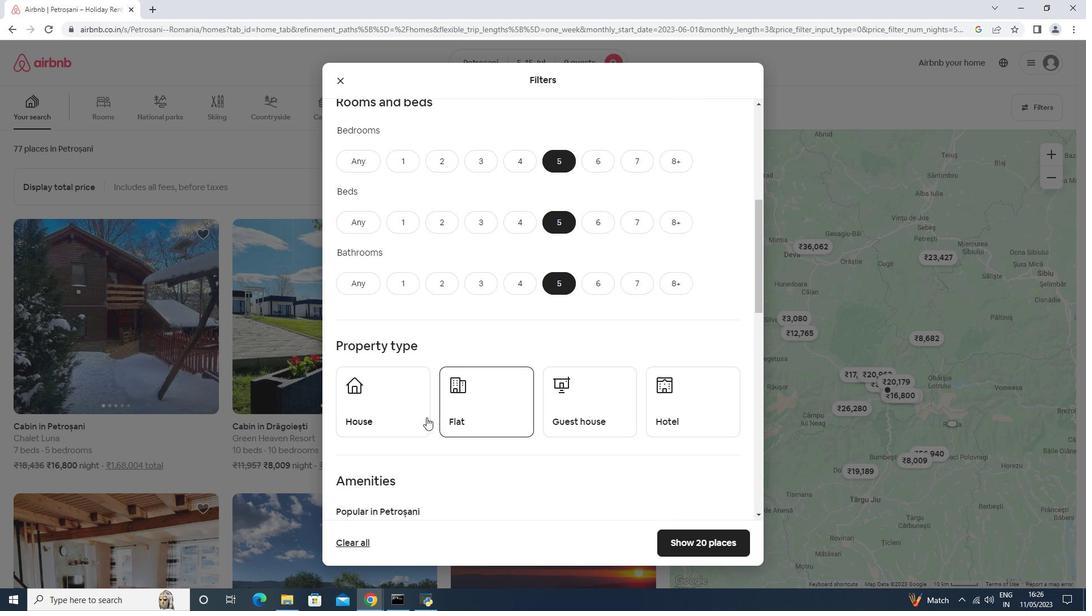 
Action: Mouse pressed left at (412, 414)
Screenshot: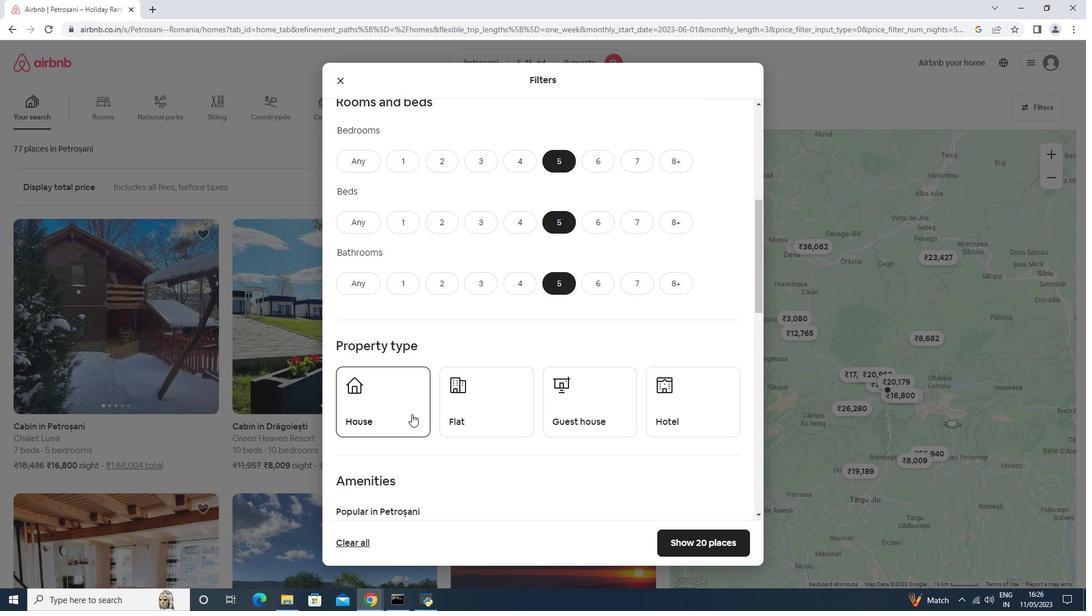 
Action: Mouse moved to (499, 416)
Screenshot: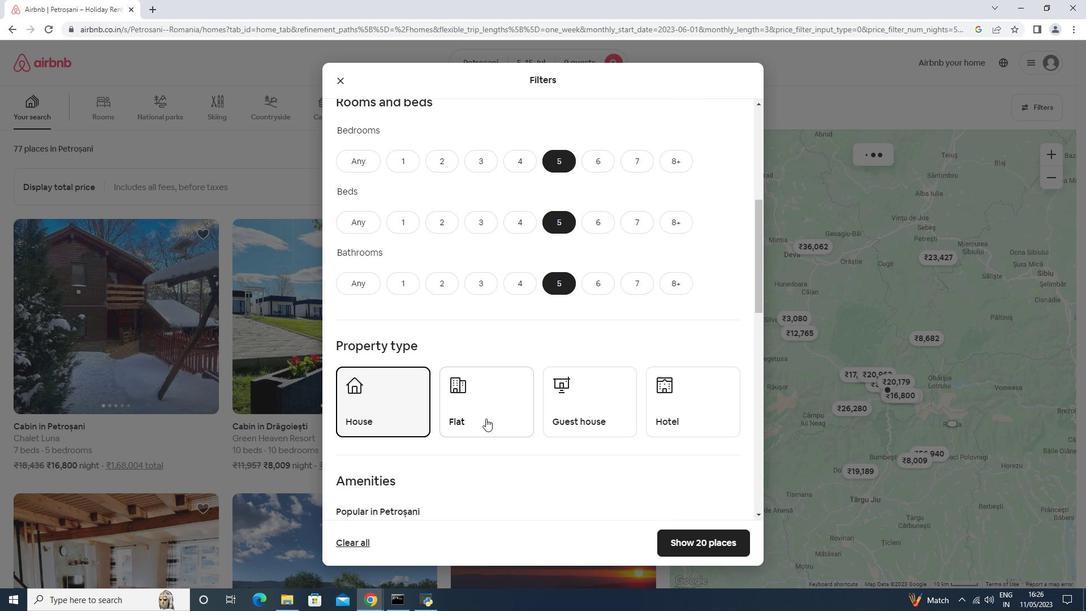 
Action: Mouse pressed left at (499, 416)
Screenshot: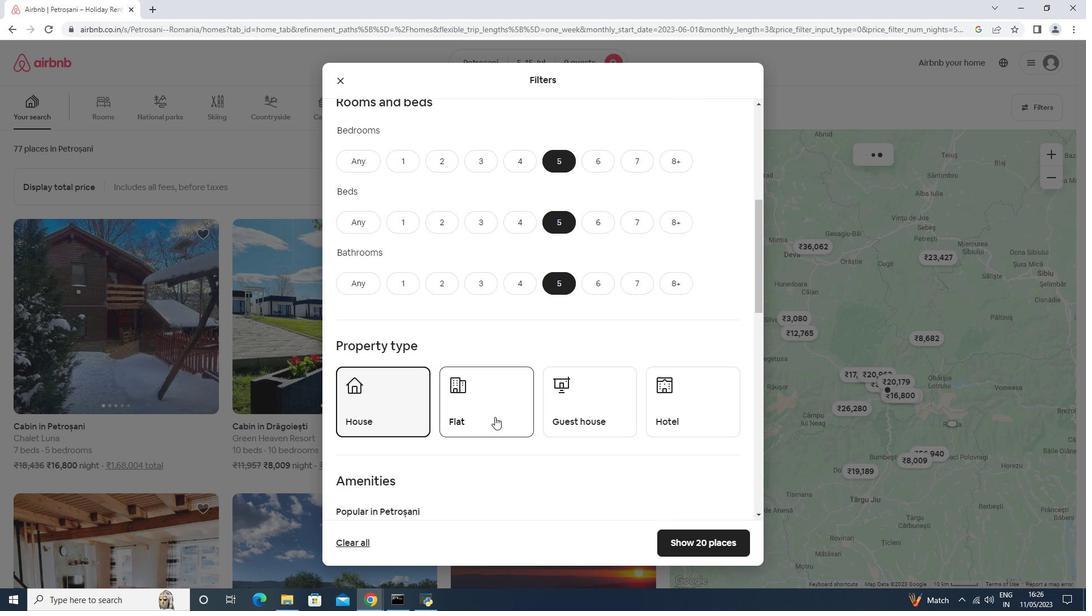 
Action: Mouse moved to (603, 411)
Screenshot: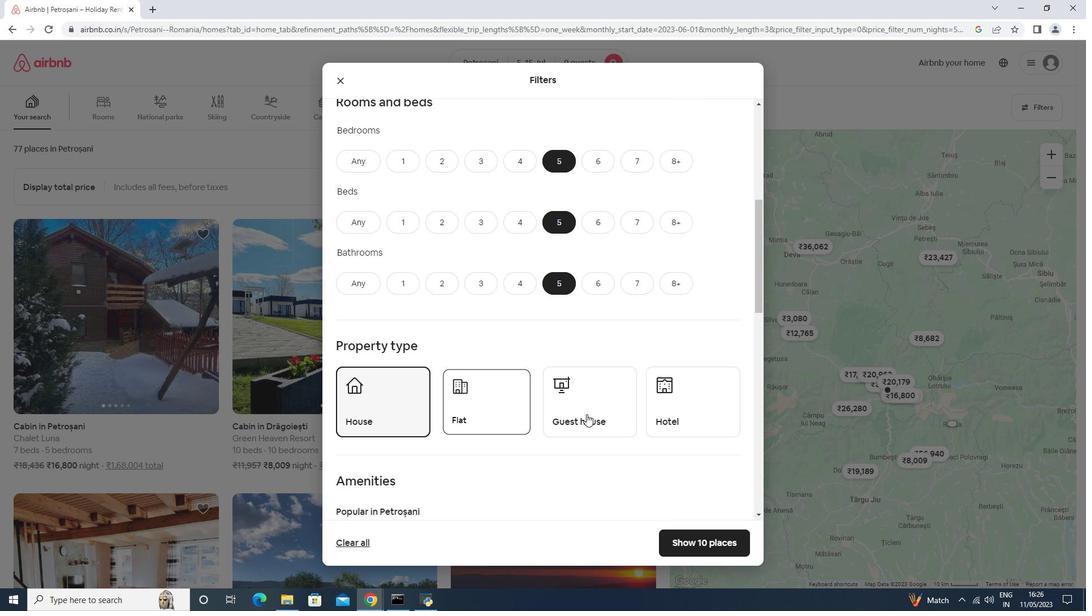 
Action: Mouse pressed left at (603, 411)
Screenshot: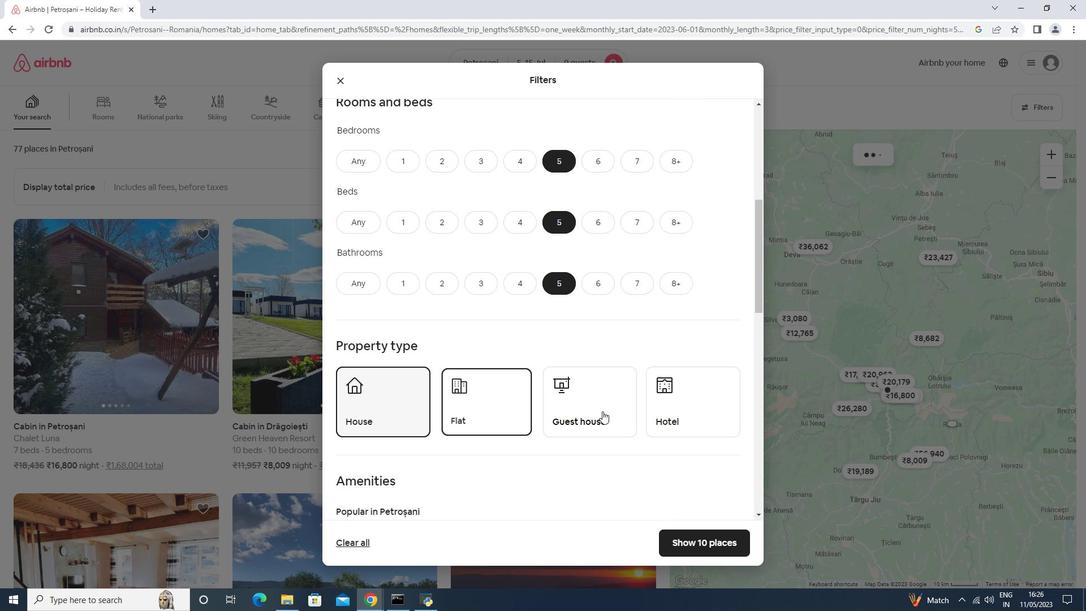 
Action: Mouse moved to (602, 411)
Screenshot: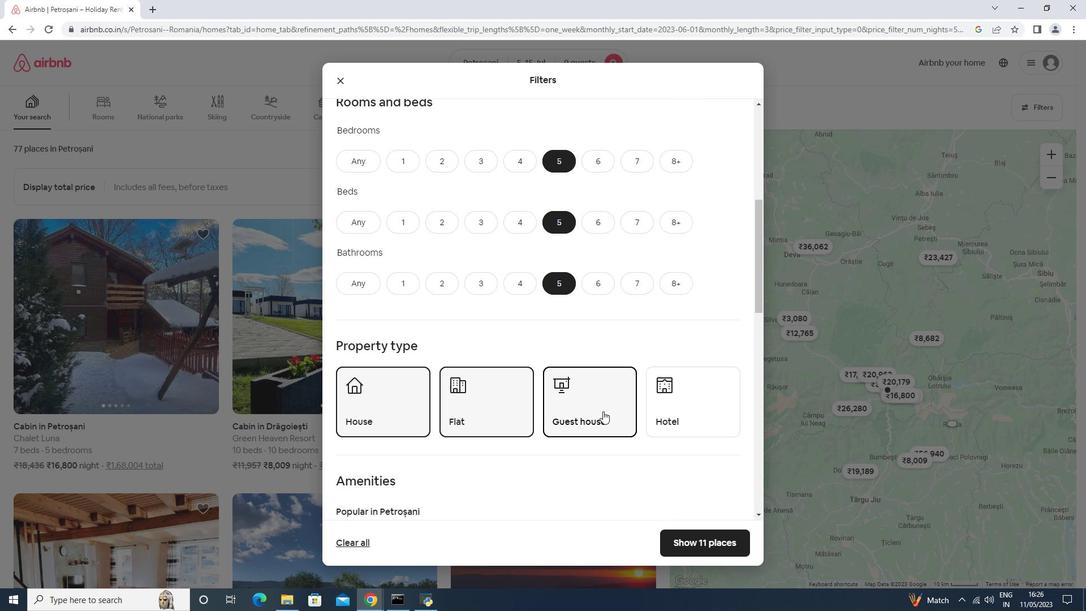 
Action: Mouse scrolled (602, 410) with delta (0, 0)
Screenshot: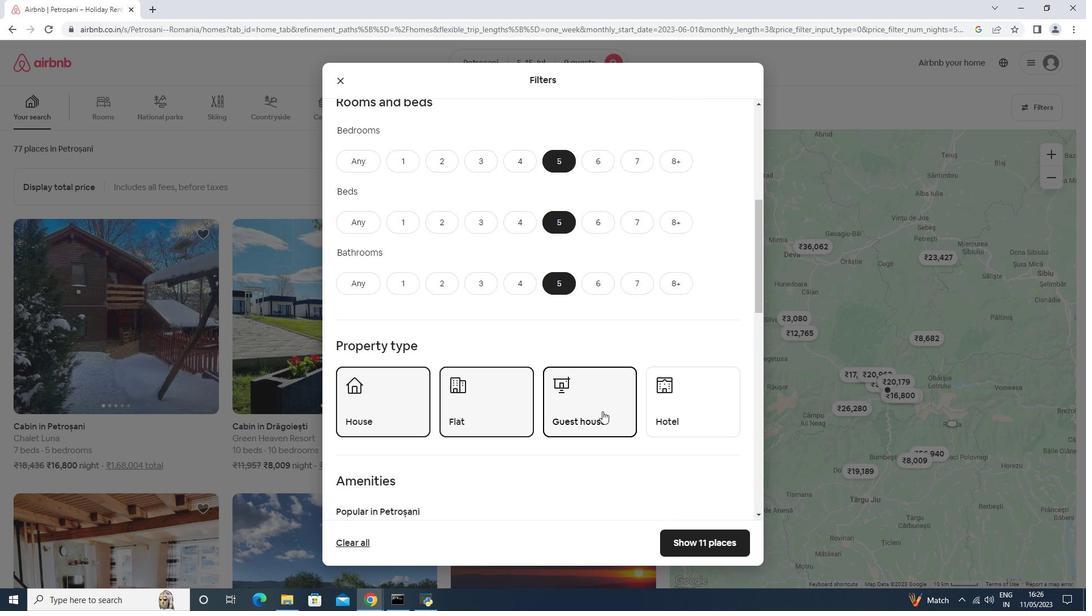 
Action: Mouse moved to (602, 411)
Screenshot: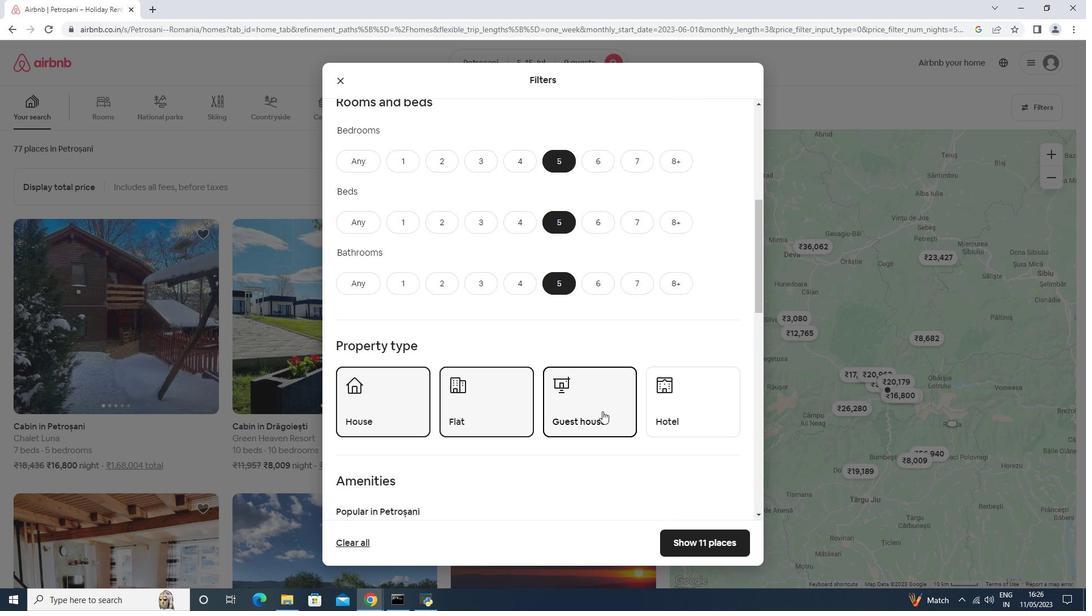 
Action: Mouse scrolled (602, 410) with delta (0, 0)
Screenshot: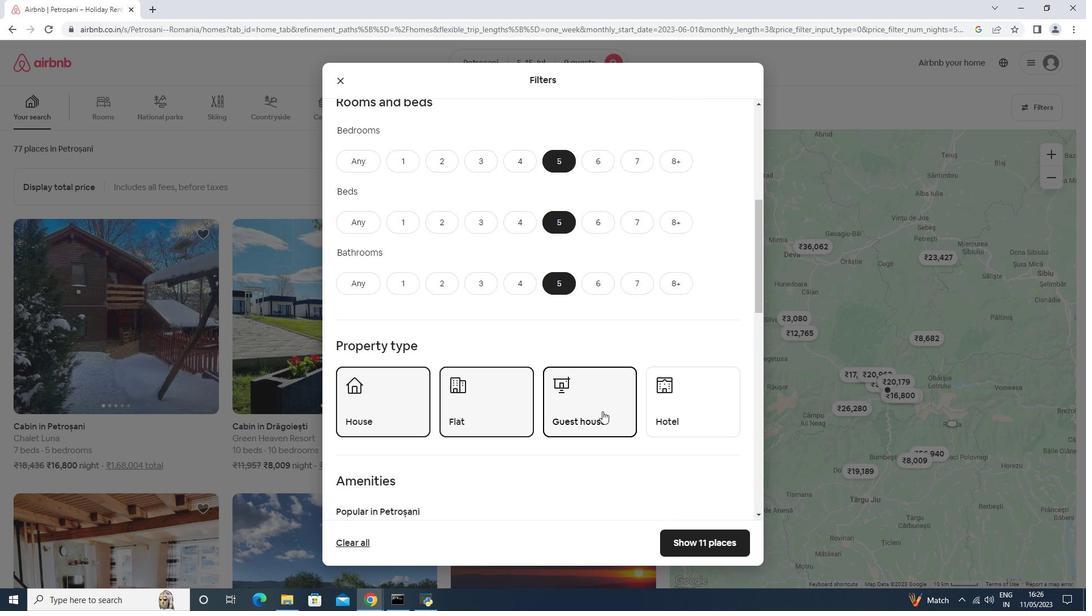 
Action: Mouse scrolled (602, 410) with delta (0, 0)
Screenshot: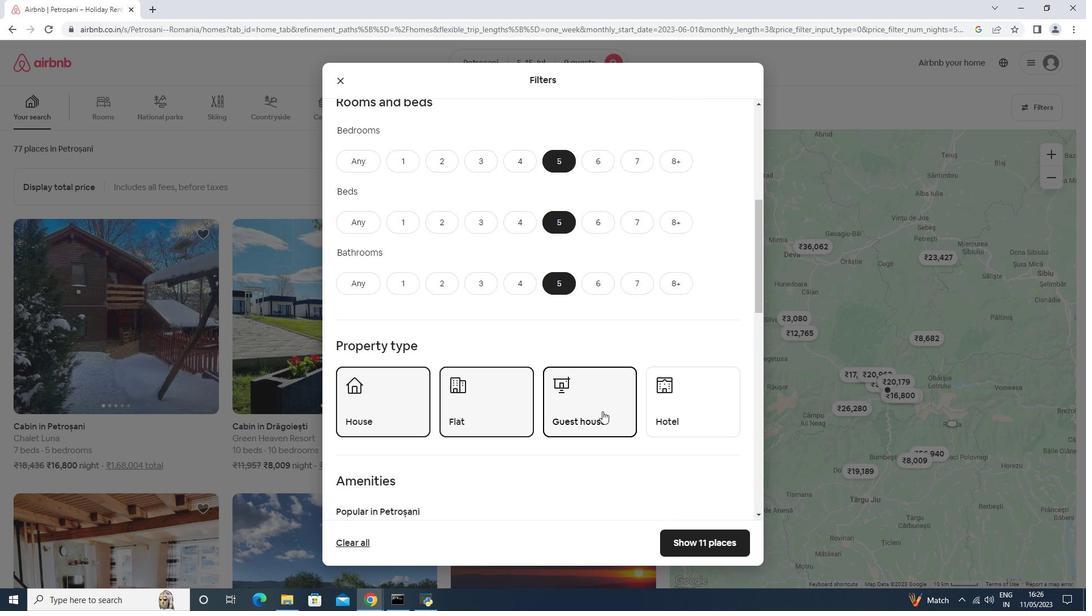
Action: Mouse scrolled (602, 410) with delta (0, 0)
Screenshot: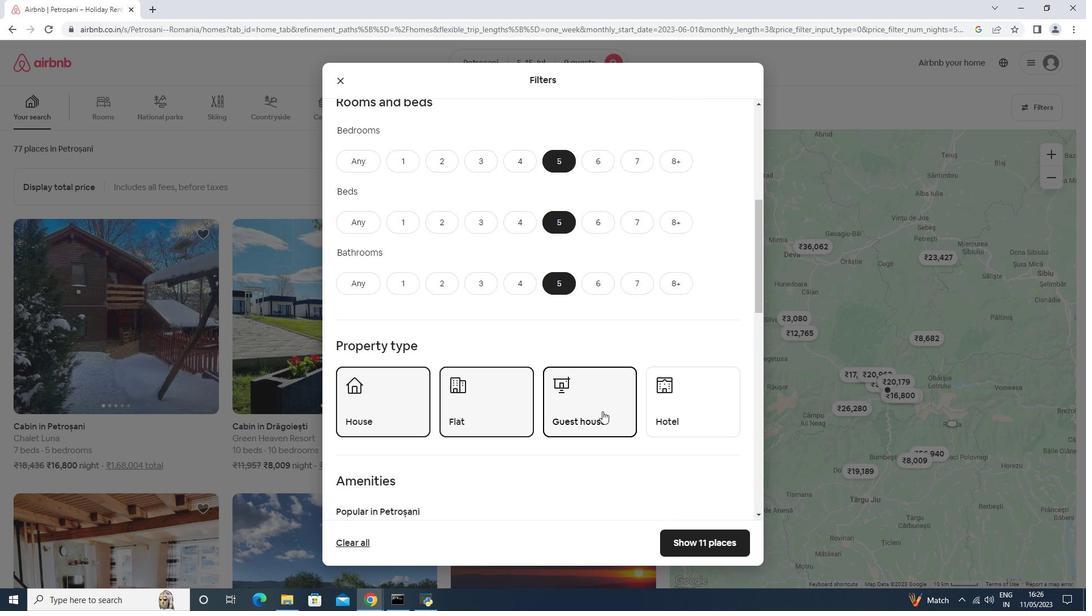 
Action: Mouse moved to (377, 388)
Screenshot: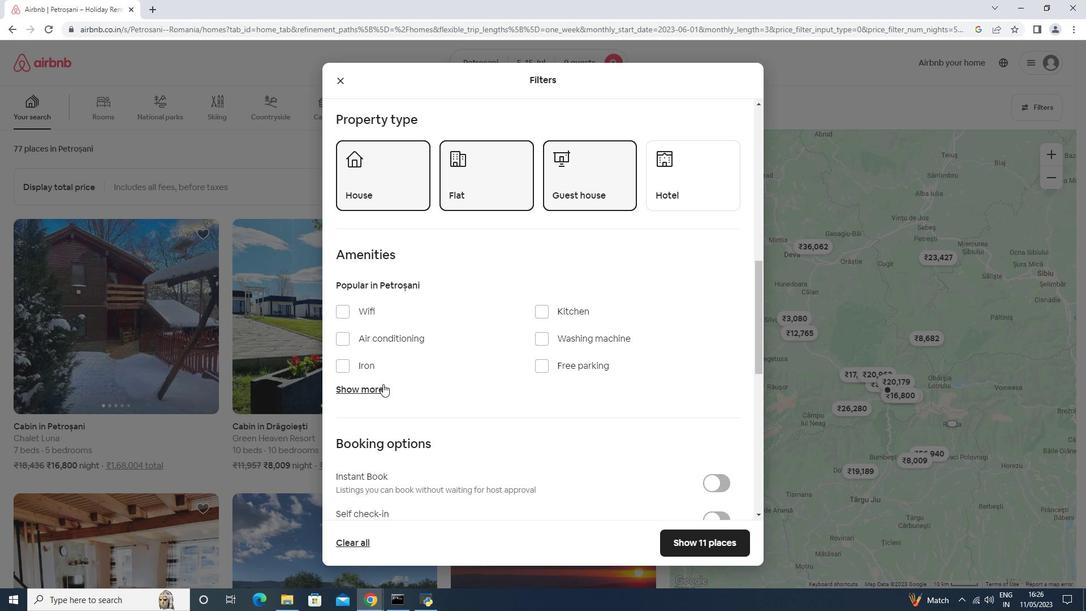 
Action: Mouse pressed left at (377, 388)
Screenshot: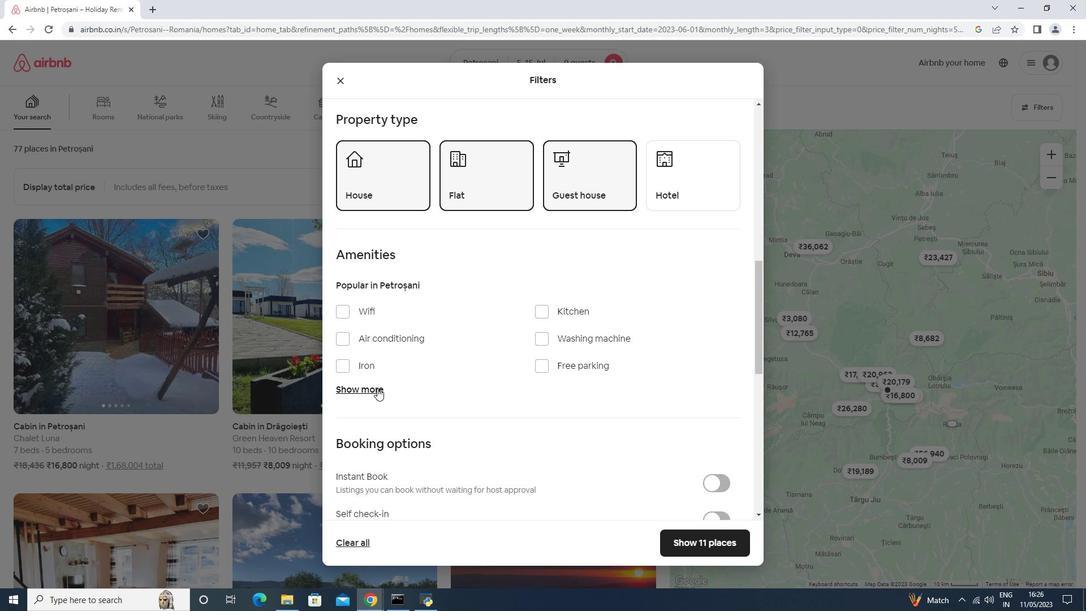 
Action: Mouse moved to (374, 310)
Screenshot: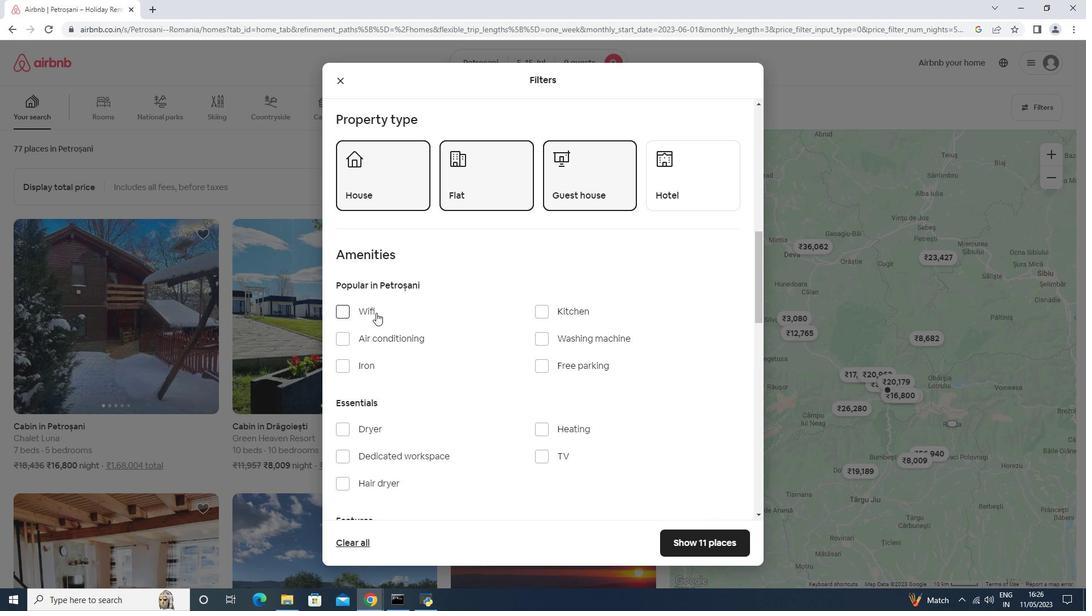 
Action: Mouse pressed left at (374, 310)
Screenshot: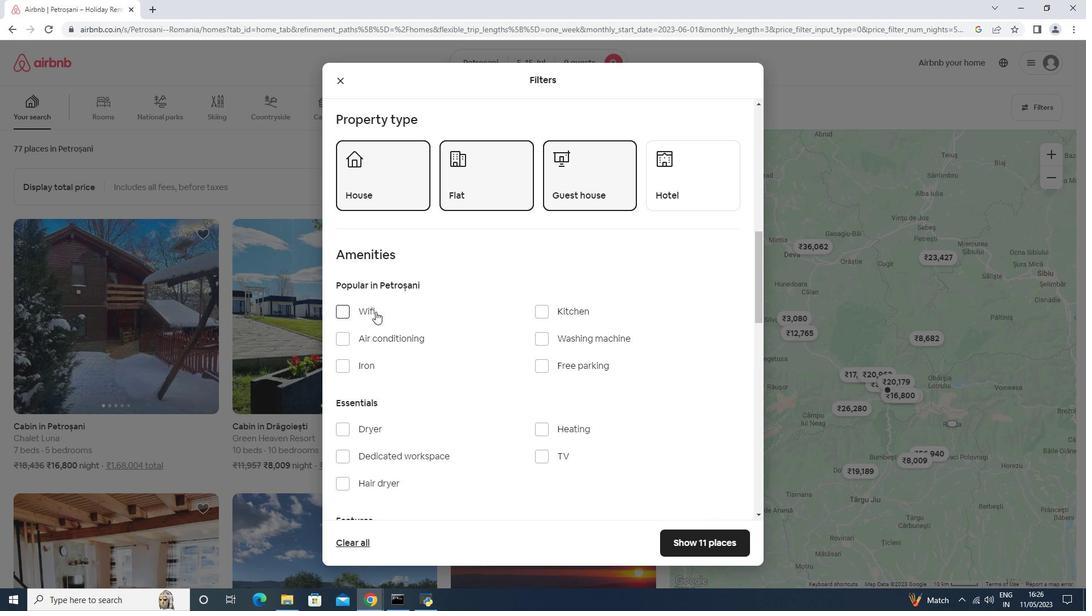 
Action: Mouse moved to (556, 366)
Screenshot: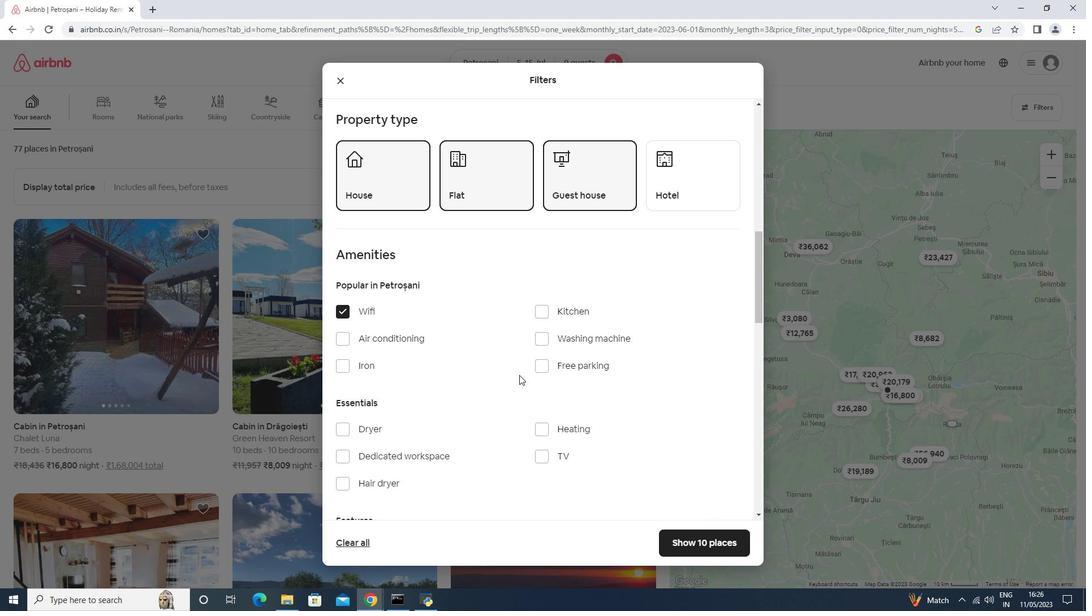 
Action: Mouse pressed left at (556, 366)
Screenshot: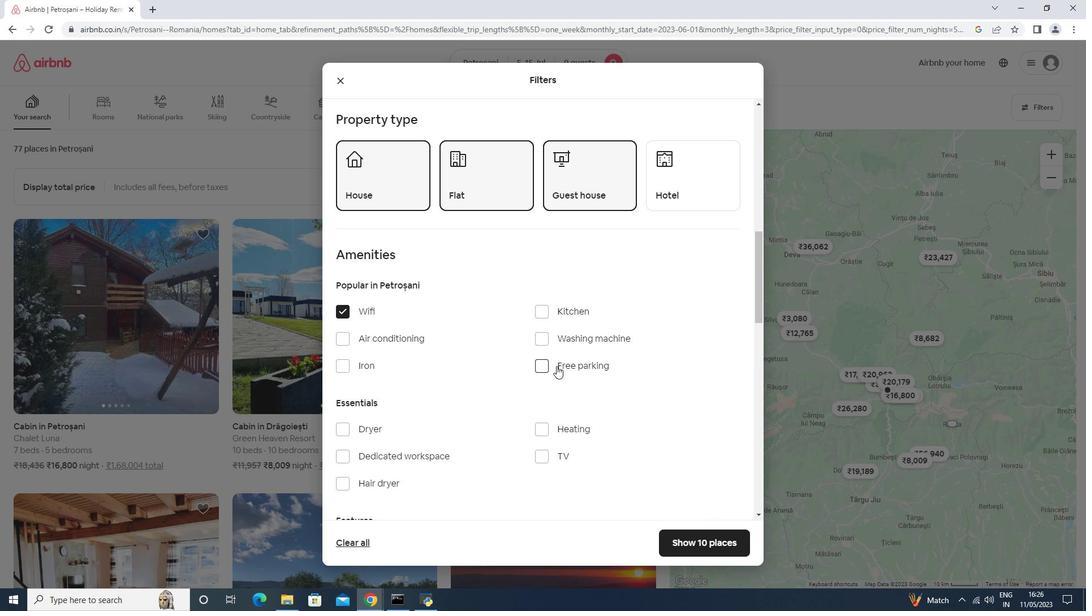 
Action: Mouse moved to (540, 448)
Screenshot: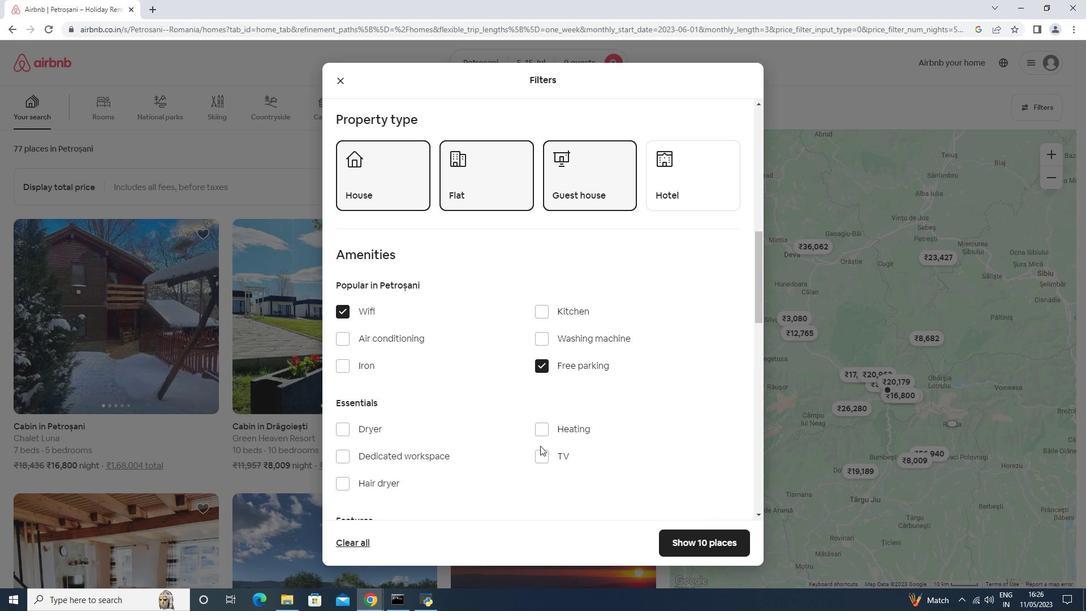 
Action: Mouse pressed left at (540, 448)
Screenshot: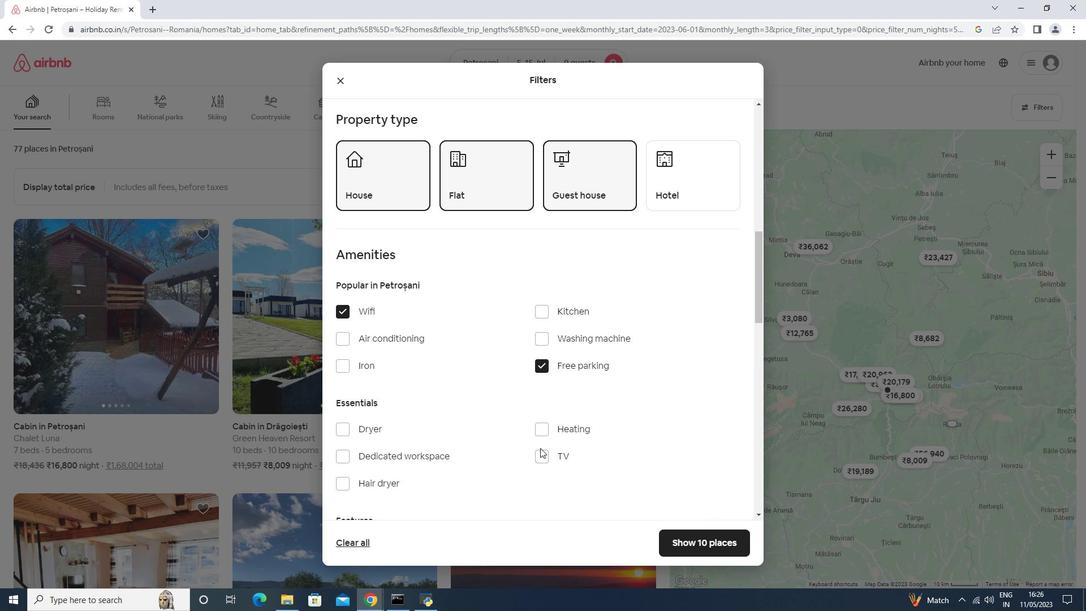 
Action: Mouse moved to (540, 454)
Screenshot: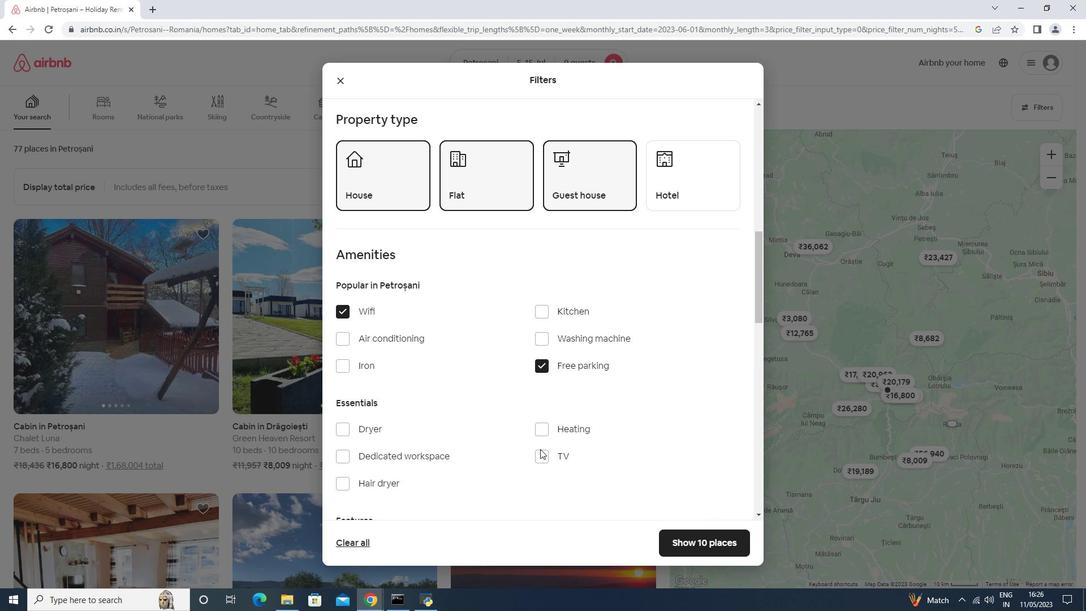 
Action: Mouse pressed left at (540, 454)
Screenshot: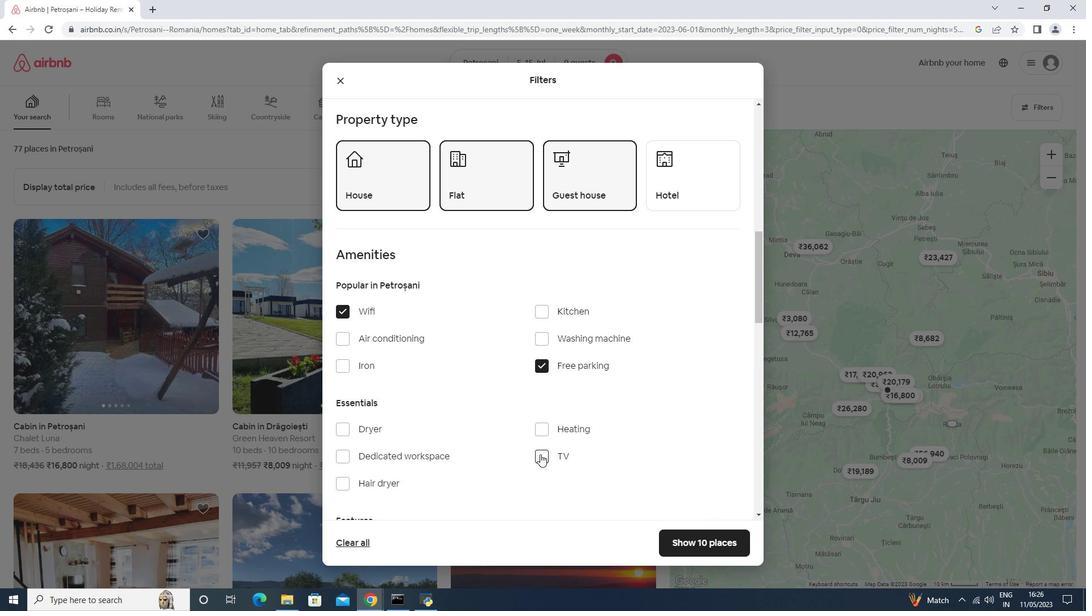 
Action: Mouse moved to (540, 450)
Screenshot: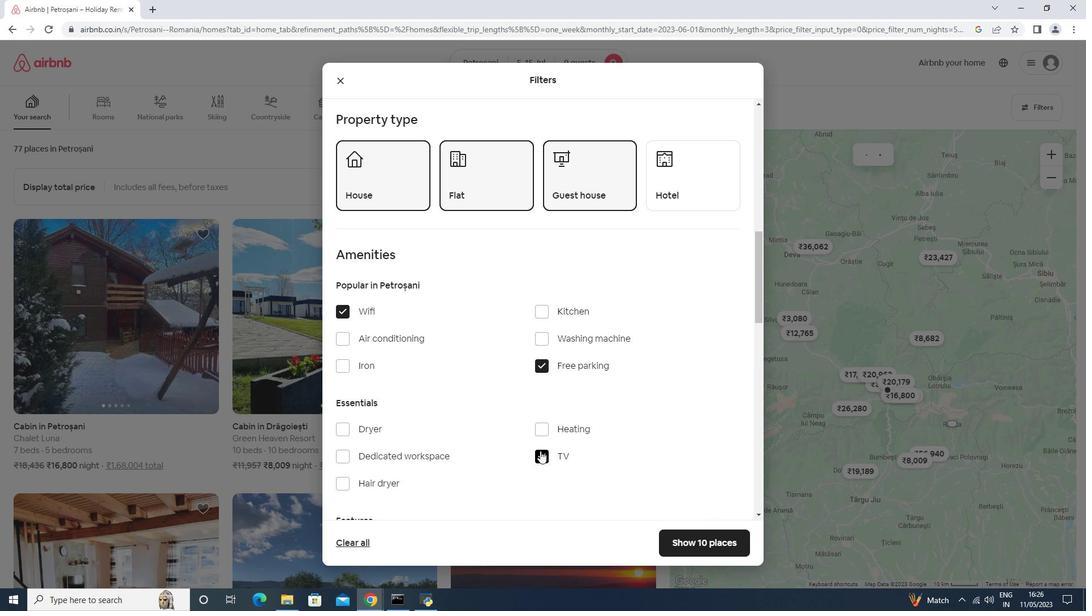 
Action: Mouse scrolled (540, 450) with delta (0, 0)
Screenshot: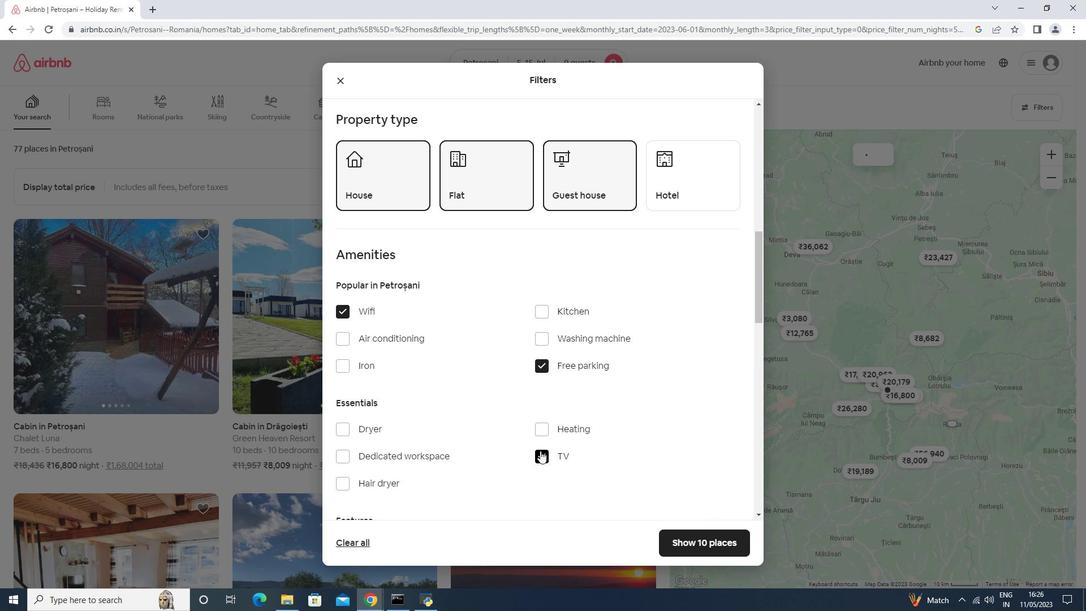 
Action: Mouse scrolled (540, 450) with delta (0, 0)
Screenshot: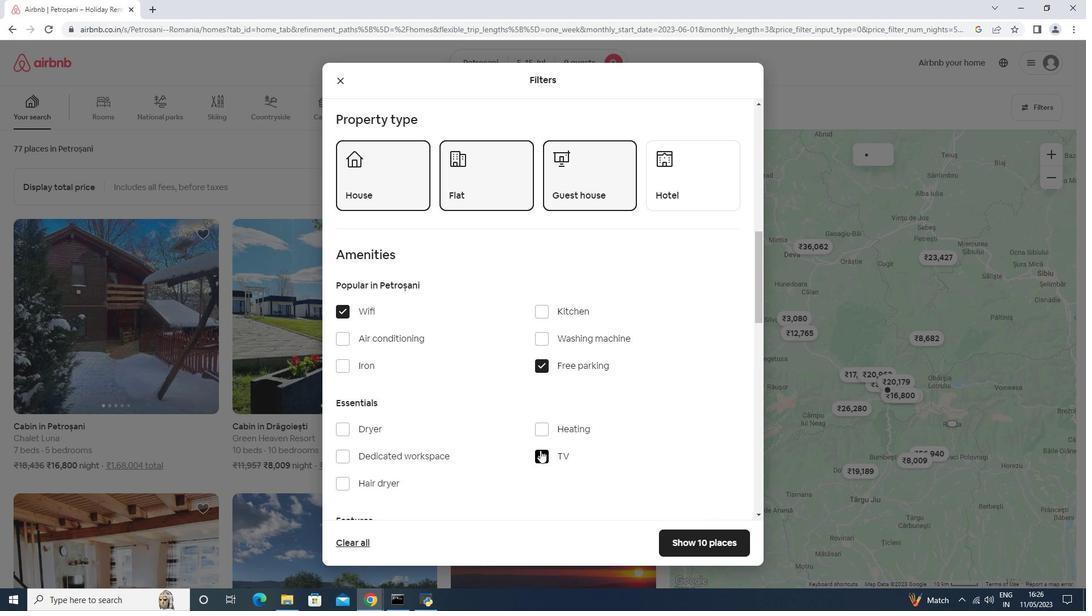 
Action: Mouse scrolled (540, 450) with delta (0, 0)
Screenshot: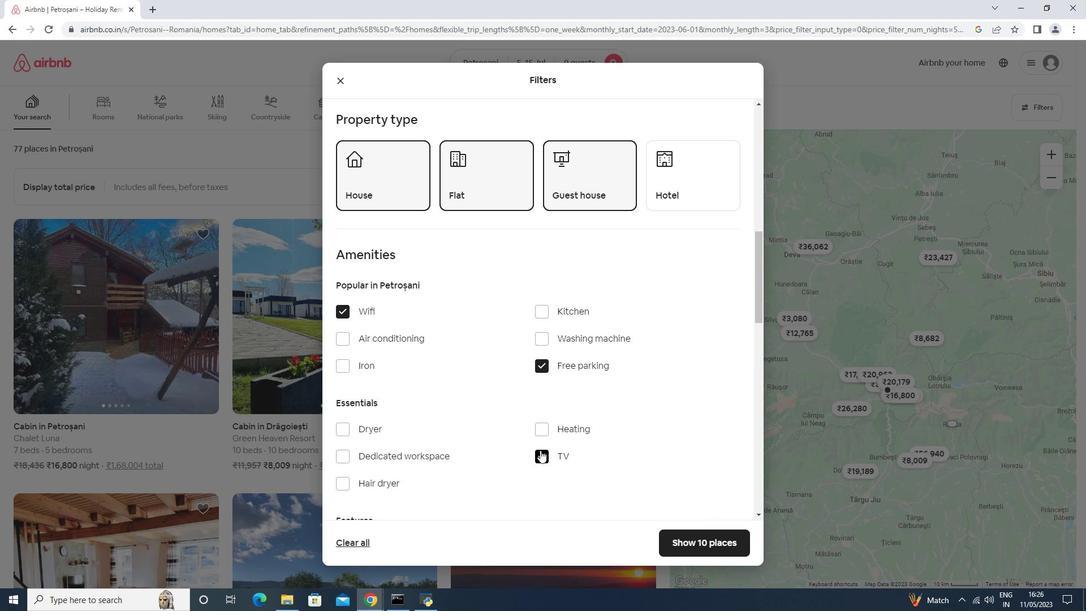 
Action: Mouse moved to (397, 435)
Screenshot: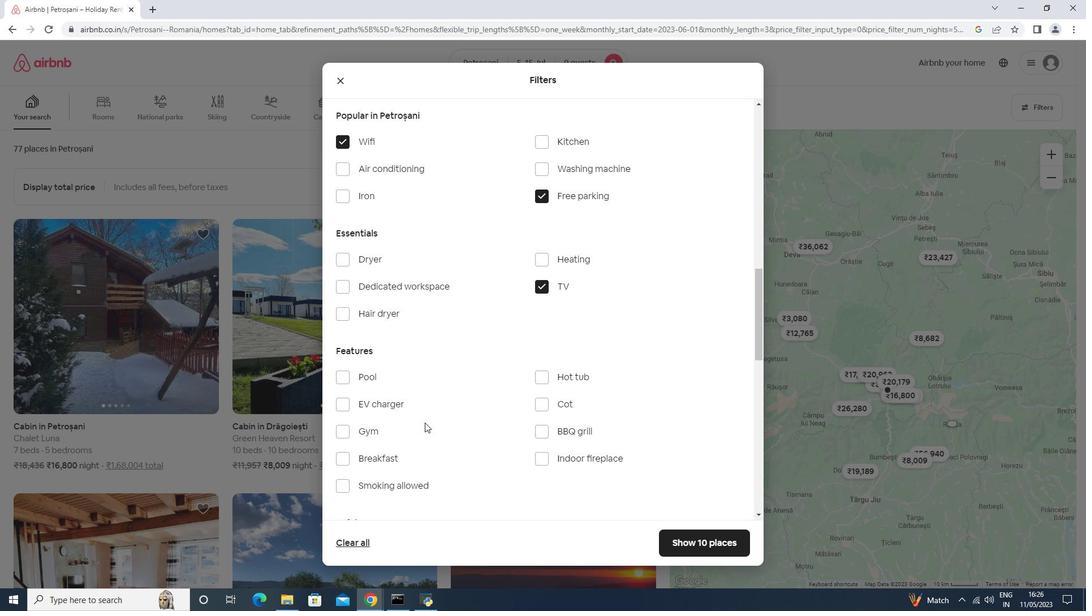 
Action: Mouse pressed left at (397, 435)
Screenshot: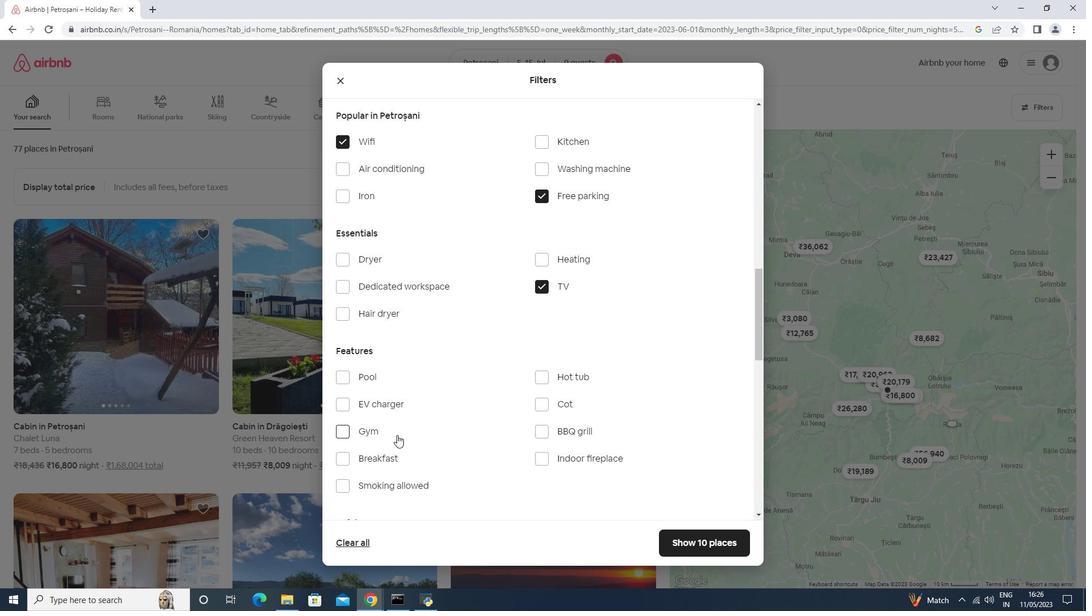 
Action: Mouse moved to (395, 455)
Screenshot: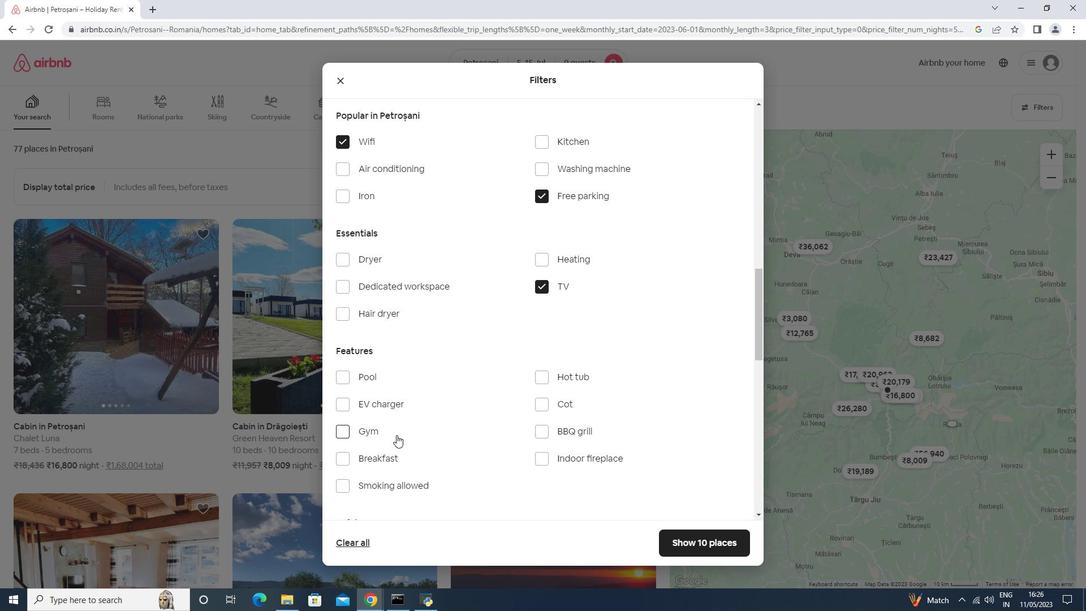 
Action: Mouse pressed left at (395, 455)
Screenshot: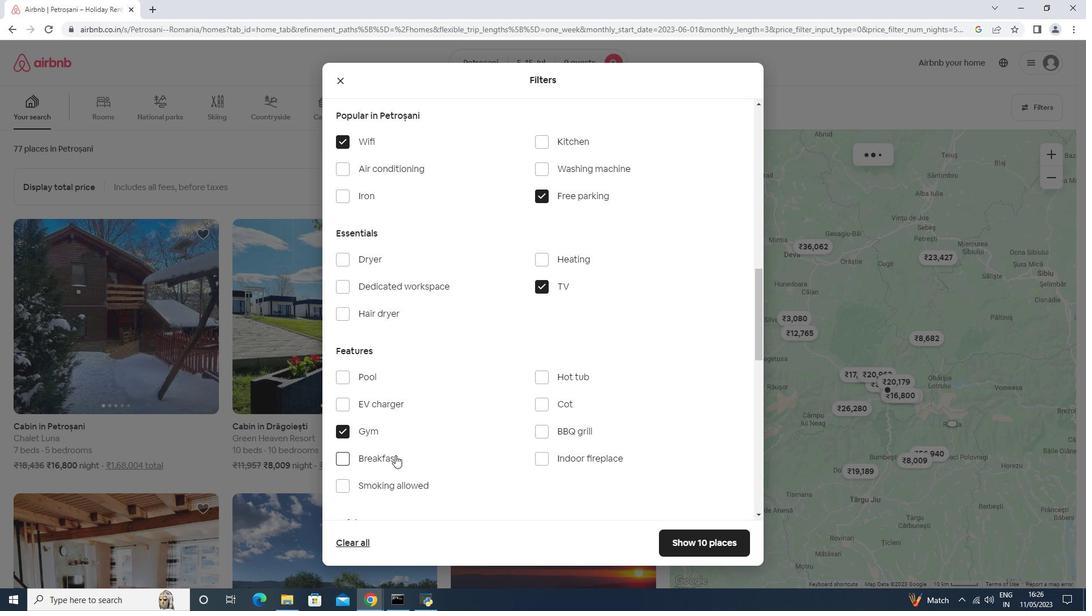 
Action: Mouse moved to (460, 430)
Screenshot: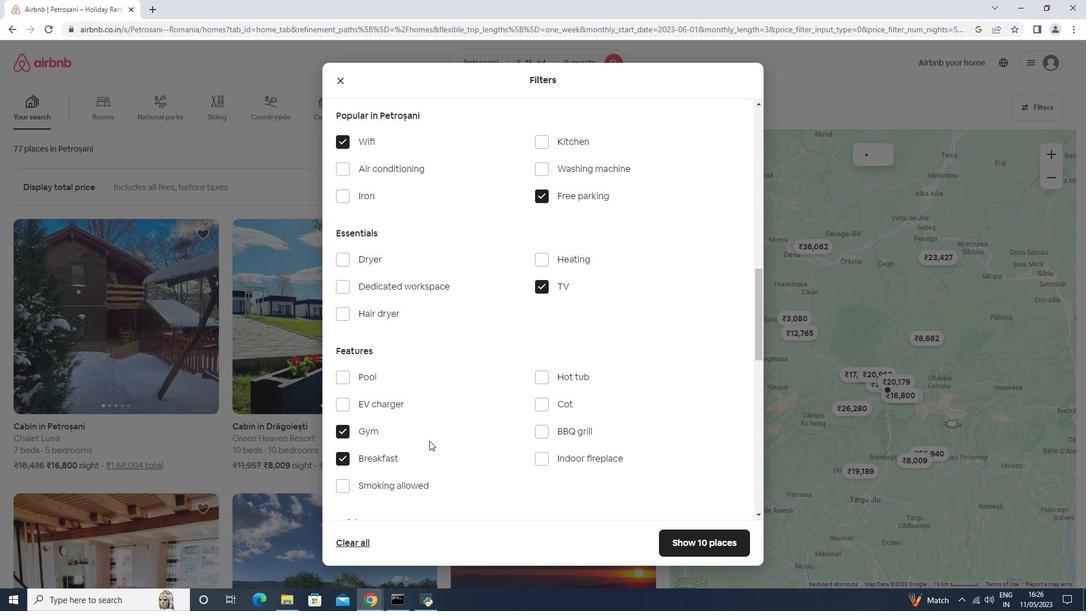 
Action: Mouse scrolled (460, 430) with delta (0, 0)
Screenshot: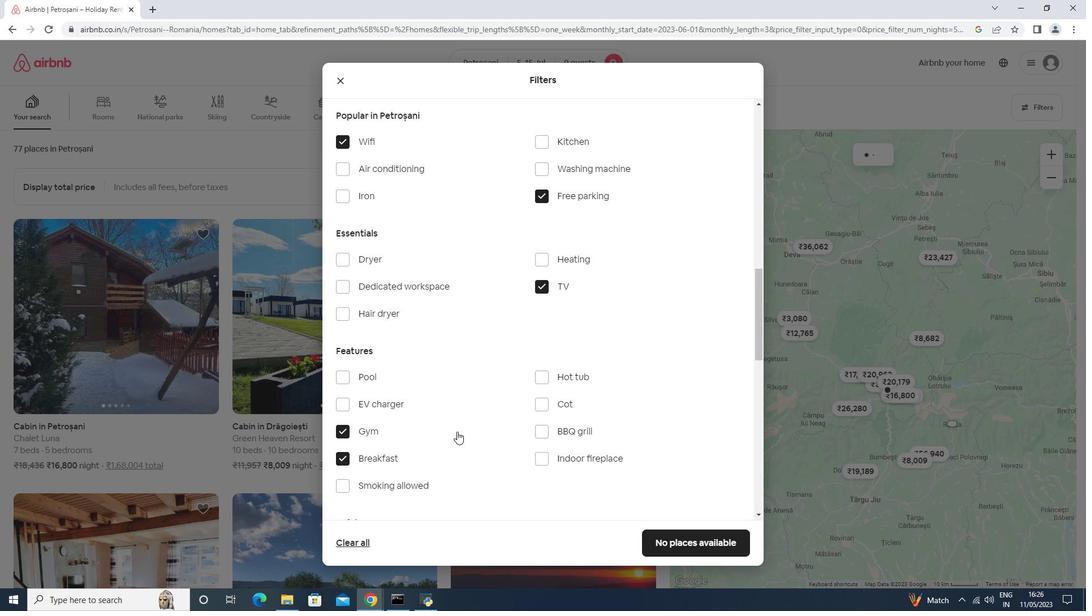 
Action: Mouse scrolled (460, 430) with delta (0, 0)
Screenshot: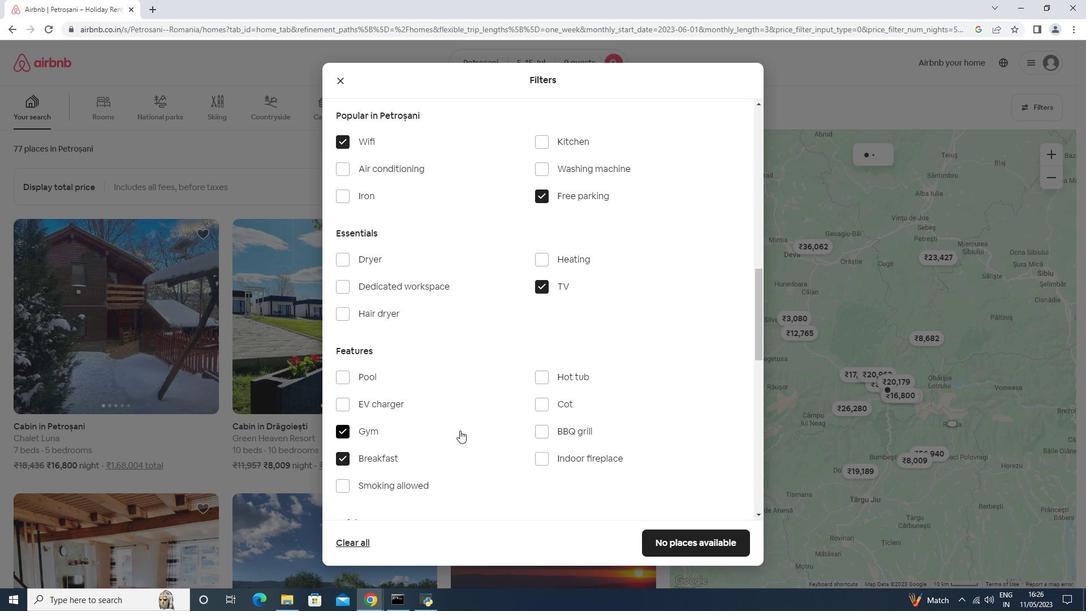 
Action: Mouse scrolled (460, 430) with delta (0, 0)
Screenshot: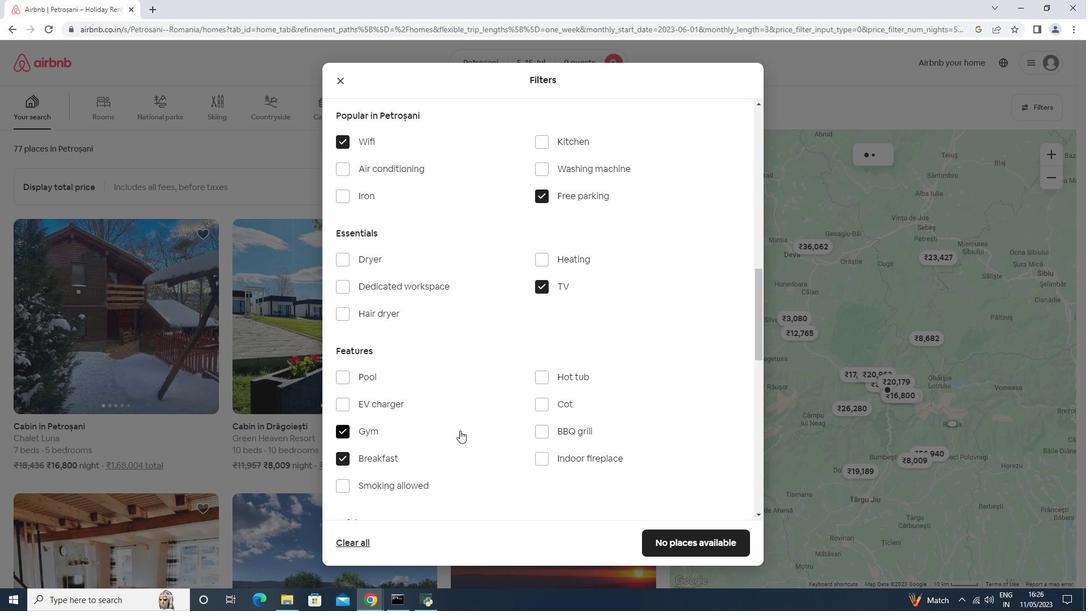 
Action: Mouse scrolled (460, 430) with delta (0, 0)
Screenshot: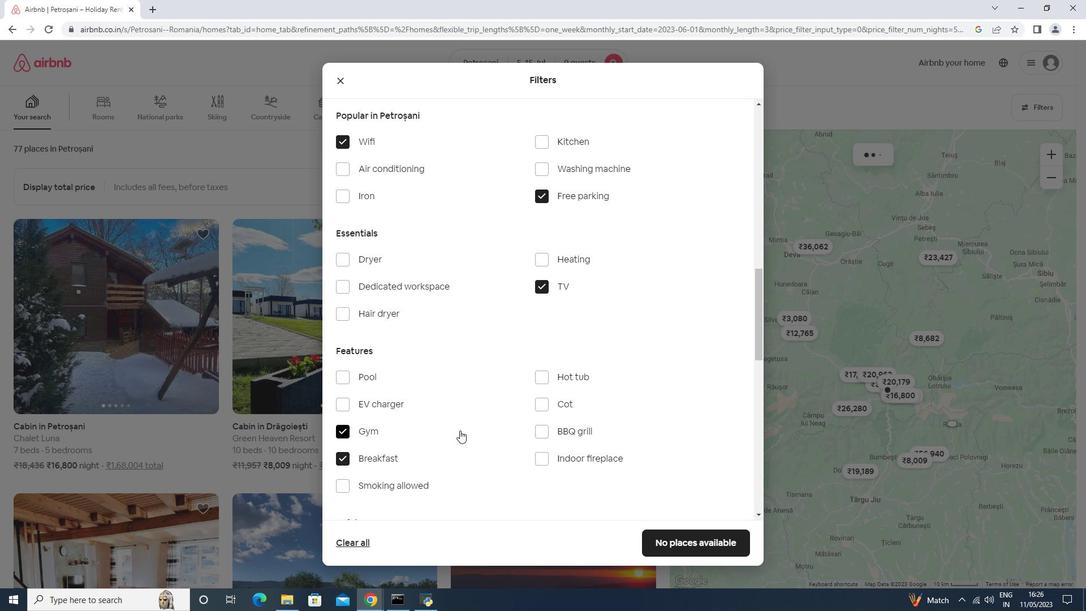 
Action: Mouse moved to (709, 478)
Screenshot: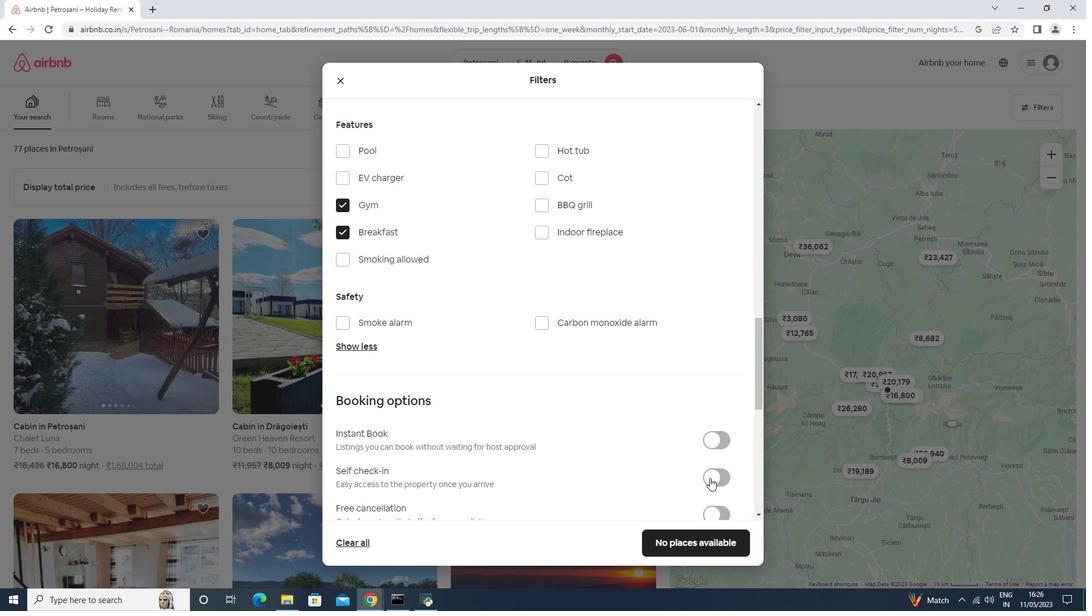 
Action: Mouse pressed left at (709, 478)
Screenshot: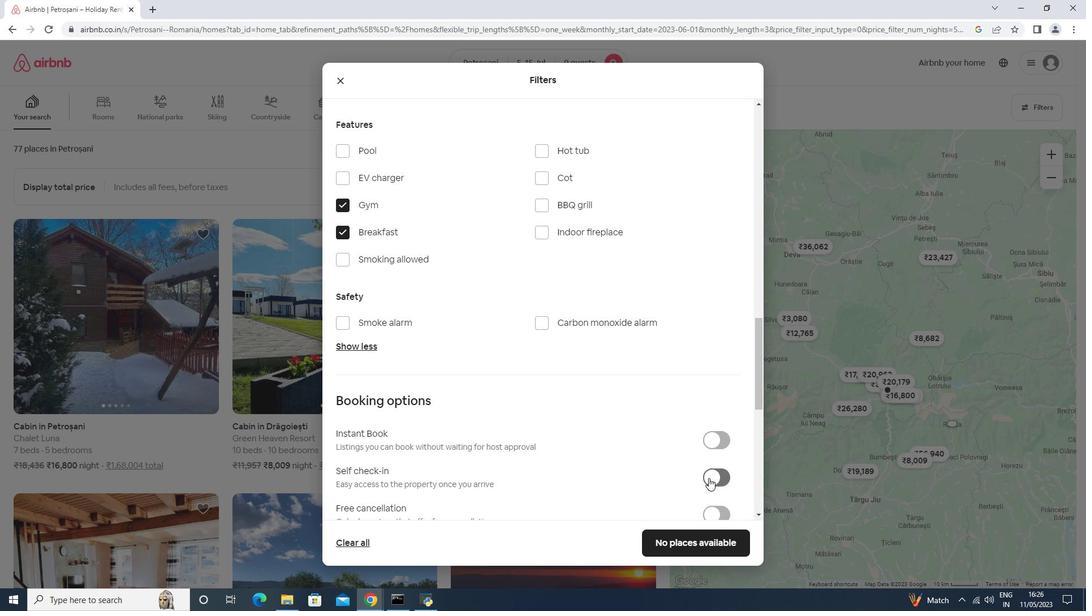 
Action: Mouse scrolled (709, 477) with delta (0, 0)
Screenshot: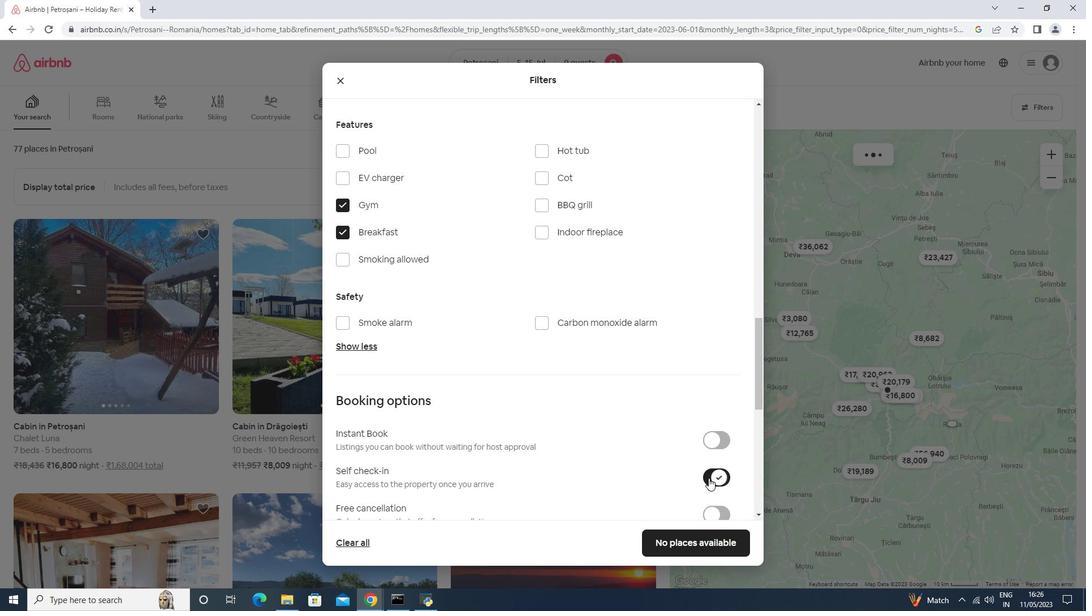 
Action: Mouse scrolled (709, 477) with delta (0, 0)
Screenshot: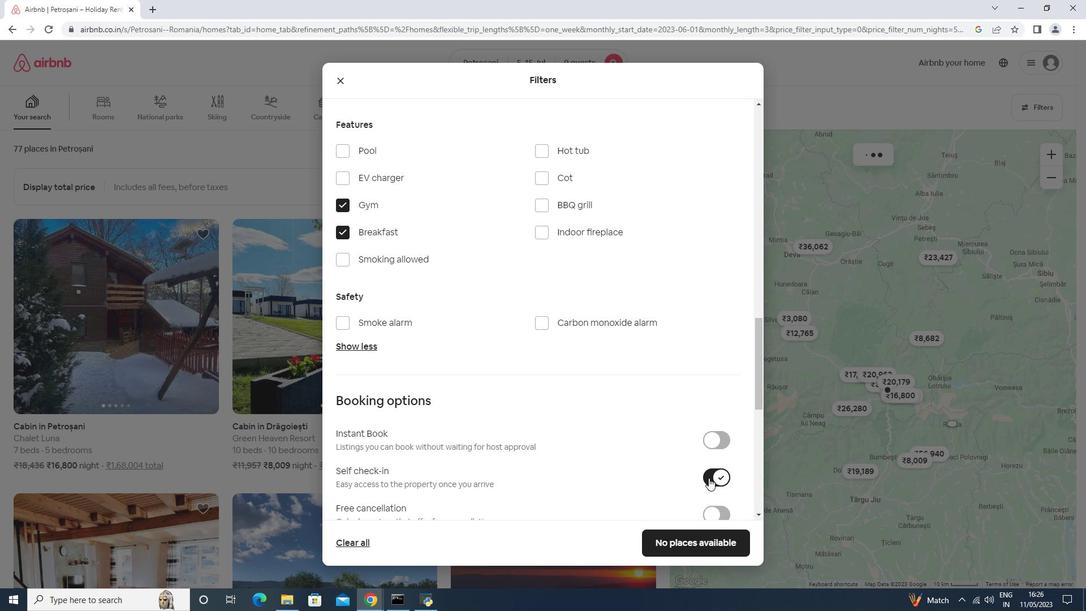 
Action: Mouse scrolled (709, 477) with delta (0, 0)
Screenshot: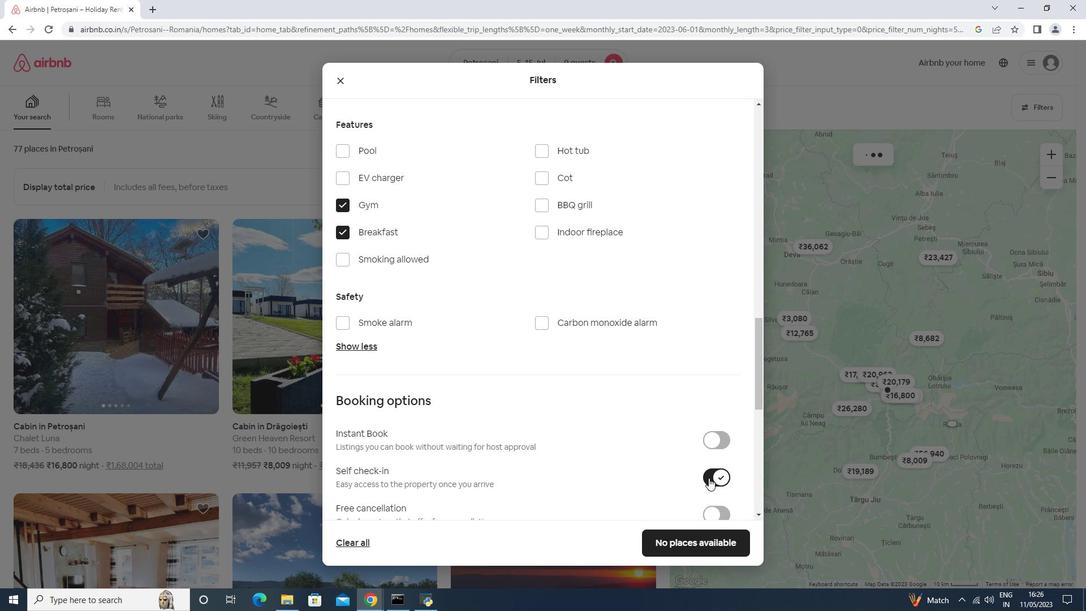 
Action: Mouse scrolled (709, 477) with delta (0, 0)
Screenshot: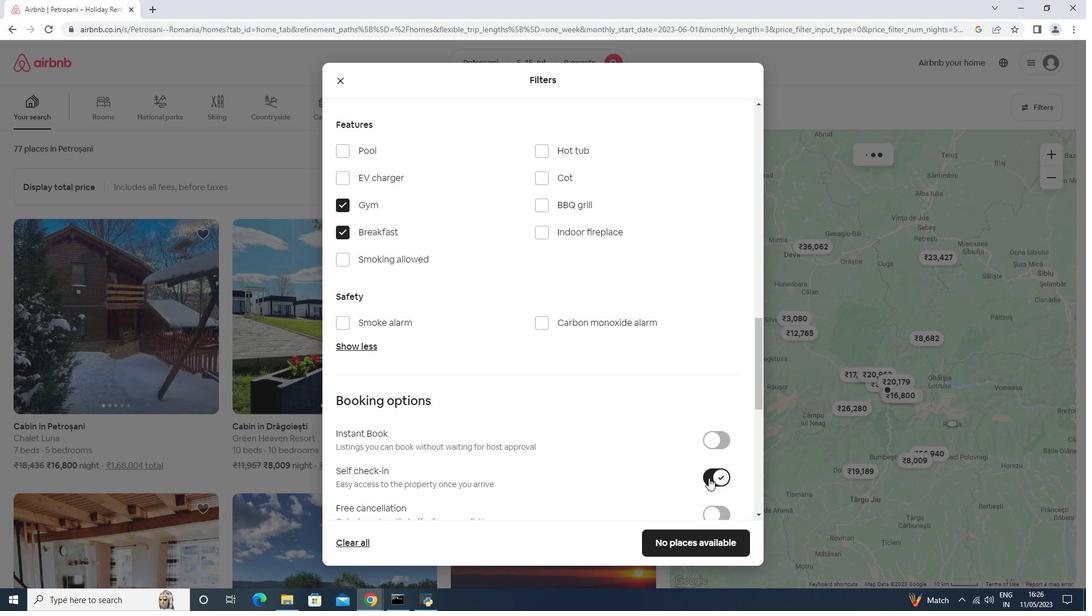 
Action: Mouse scrolled (709, 477) with delta (0, 0)
Screenshot: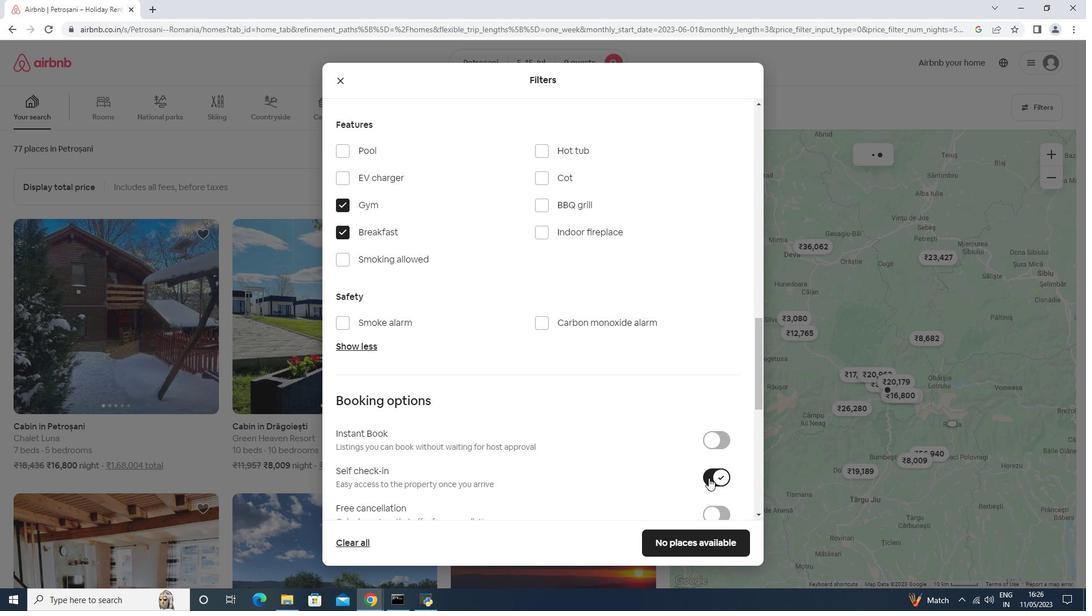 
Action: Mouse moved to (707, 478)
Screenshot: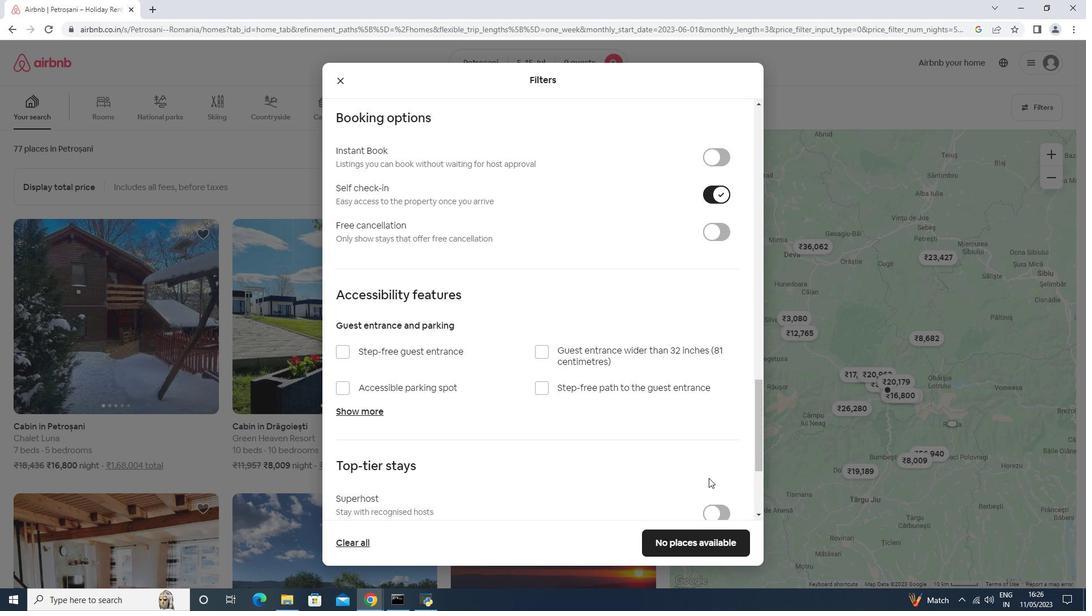 
Action: Mouse scrolled (707, 477) with delta (0, 0)
Screenshot: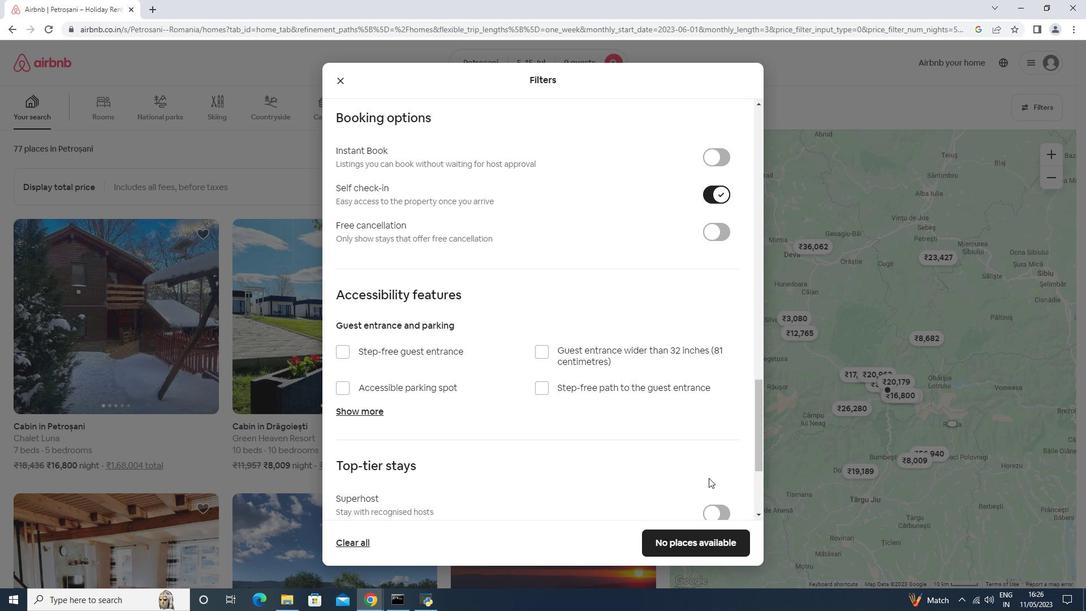 
Action: Mouse scrolled (707, 477) with delta (0, 0)
Screenshot: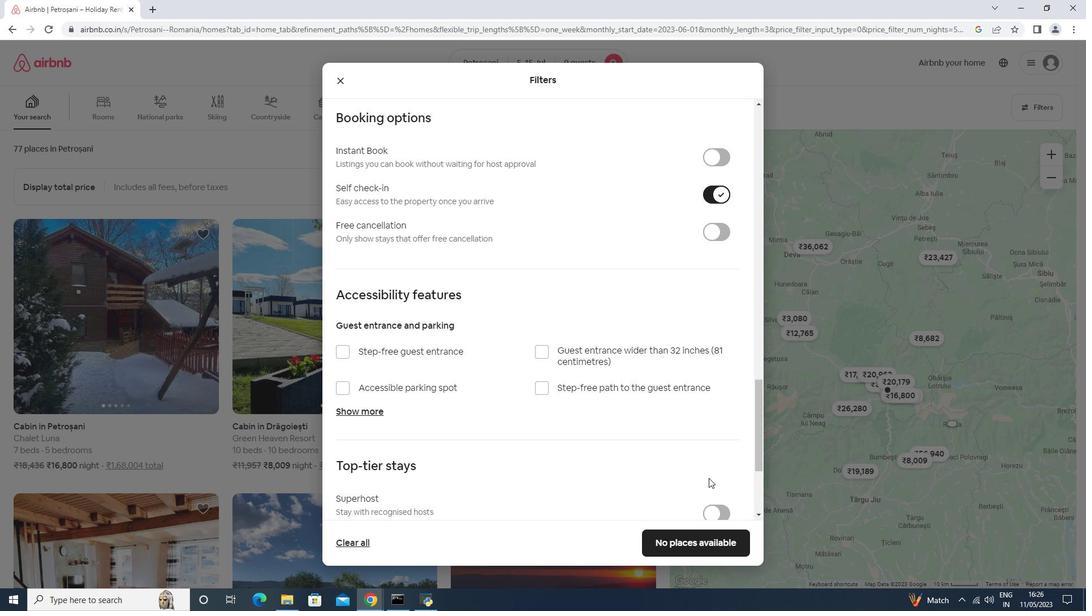 
Action: Mouse scrolled (707, 477) with delta (0, 0)
Screenshot: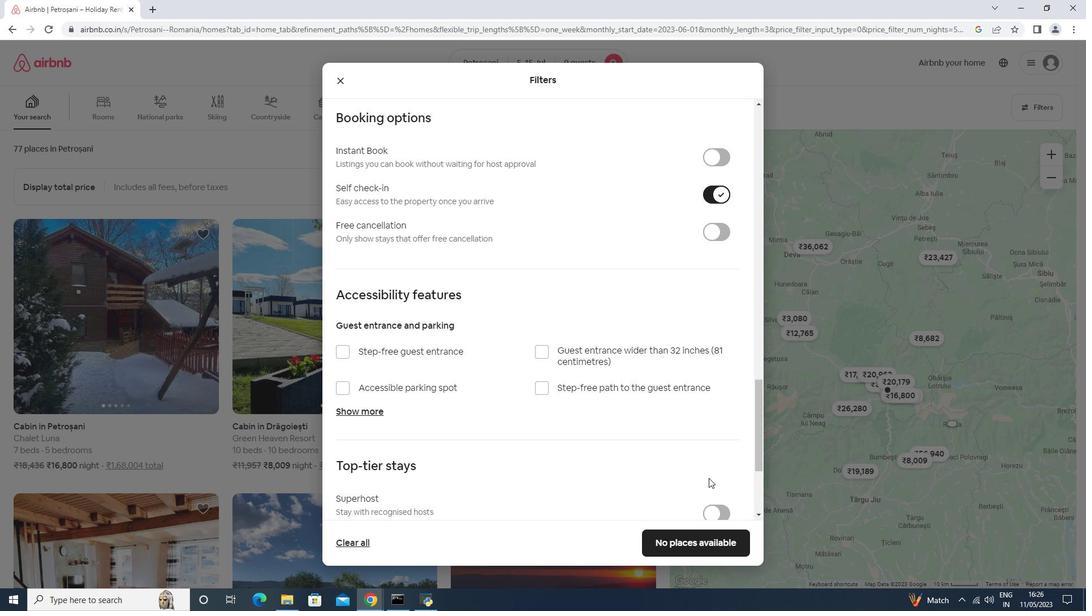 
Action: Mouse scrolled (707, 477) with delta (0, 0)
Screenshot: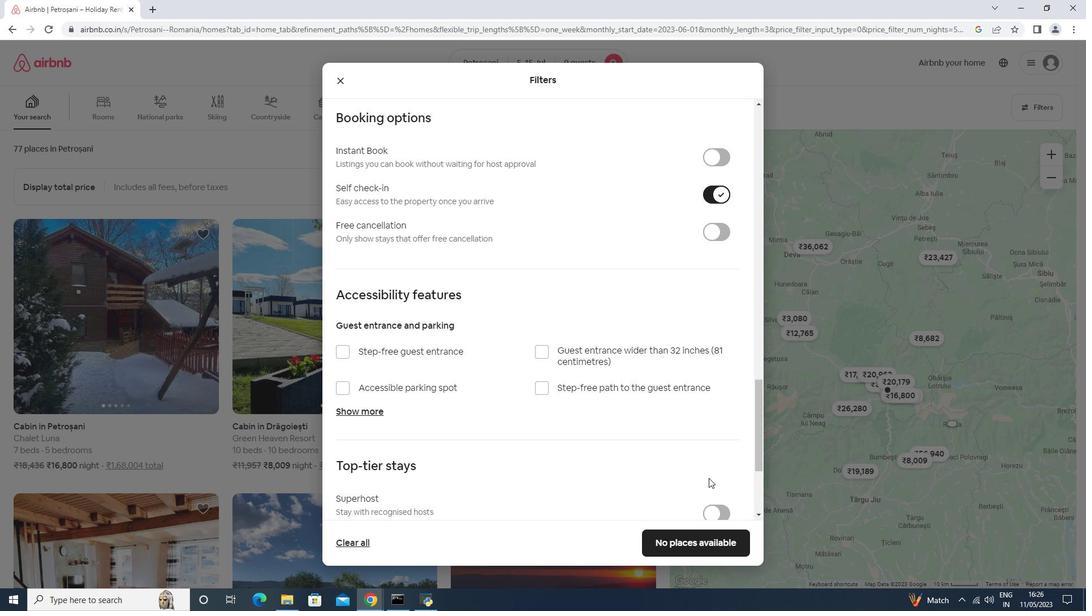 
Action: Mouse scrolled (707, 477) with delta (0, 0)
Screenshot: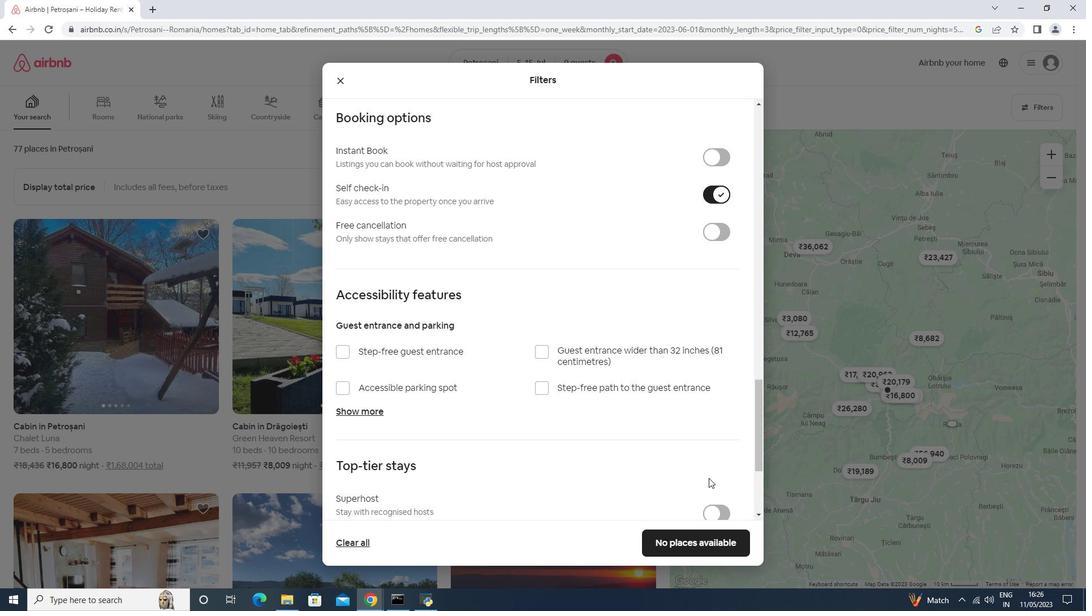 
Action: Mouse moved to (399, 438)
Screenshot: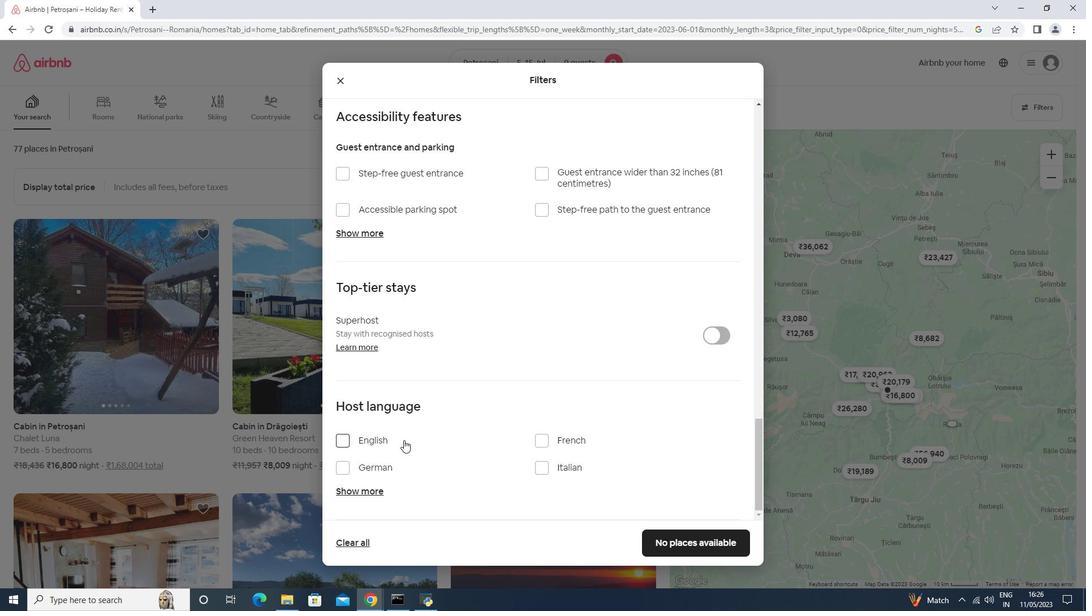 
Action: Mouse pressed left at (399, 438)
Screenshot: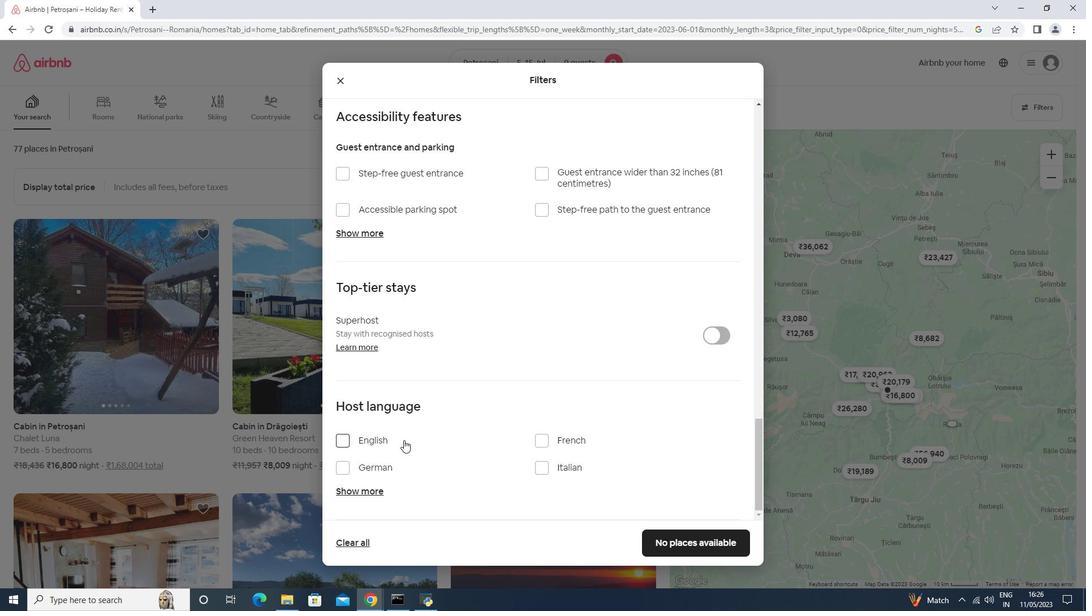 
Action: Mouse moved to (716, 547)
Screenshot: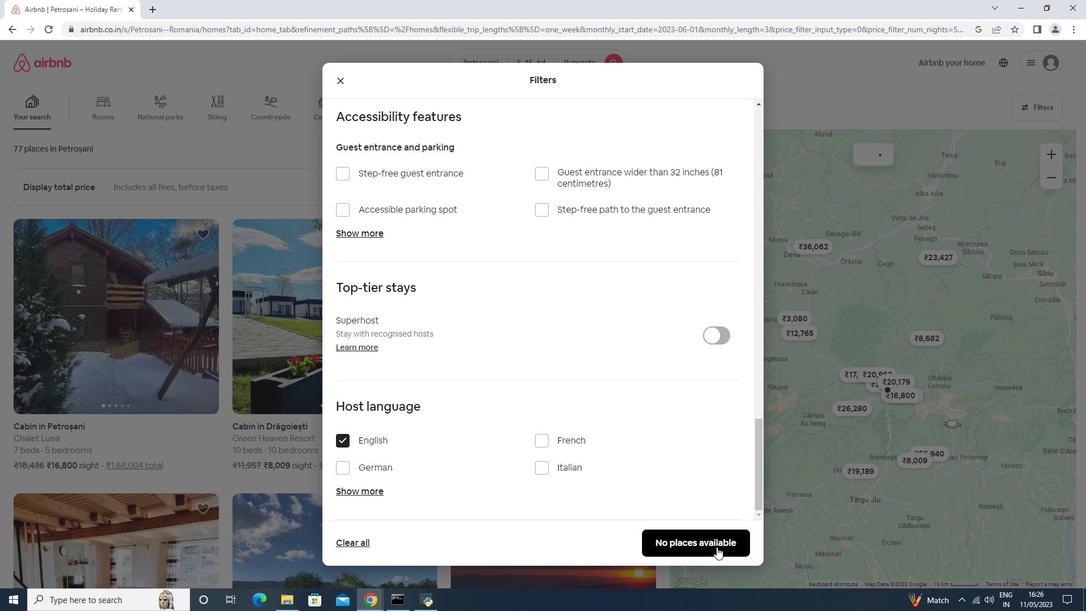 
Action: Mouse pressed left at (716, 547)
Screenshot: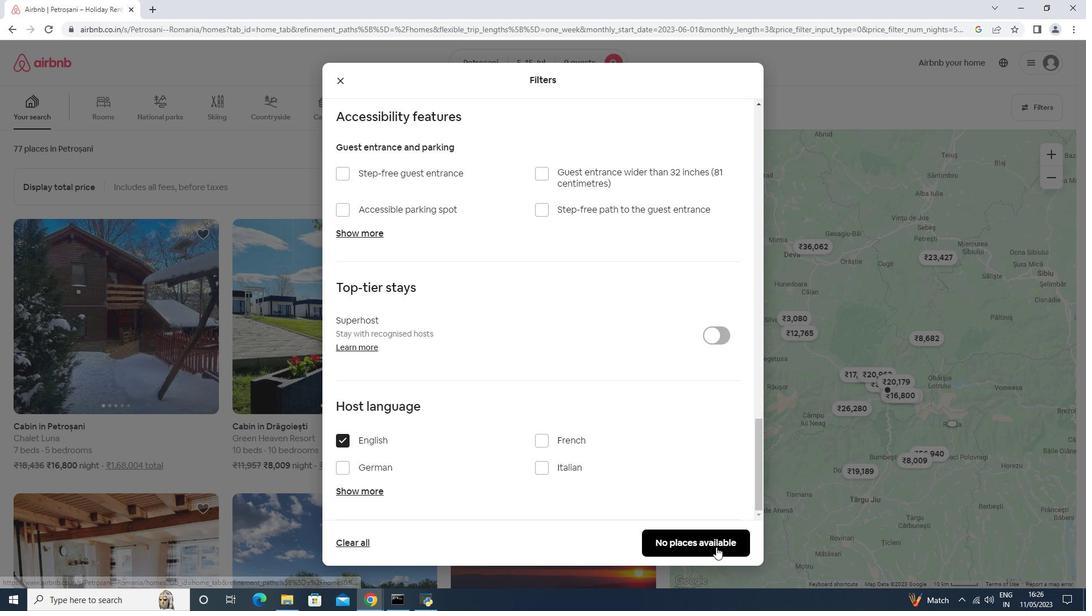 
Action: Mouse moved to (716, 547)
Screenshot: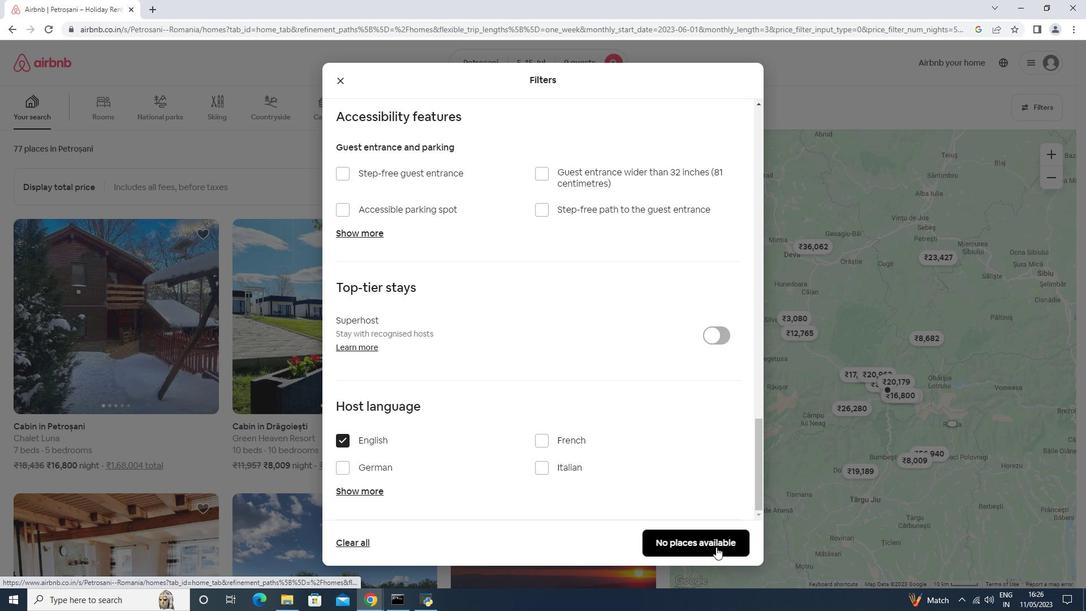 
